 Task: Search one way flight ticket for 4 adults, 2 children, 2 infants in seat and 1 infant on lap in economy from Columbia: Columbia Metropolitan Airport to New Bern: Coastal Carolina Regional Airport (was Craven County Regional) on 8-4-2023. Choice of flights is Frontier. Number of bags: 10 checked bags. Price is upto 90000. Outbound departure time preference is 15:45.
Action: Mouse moved to (339, 290)
Screenshot: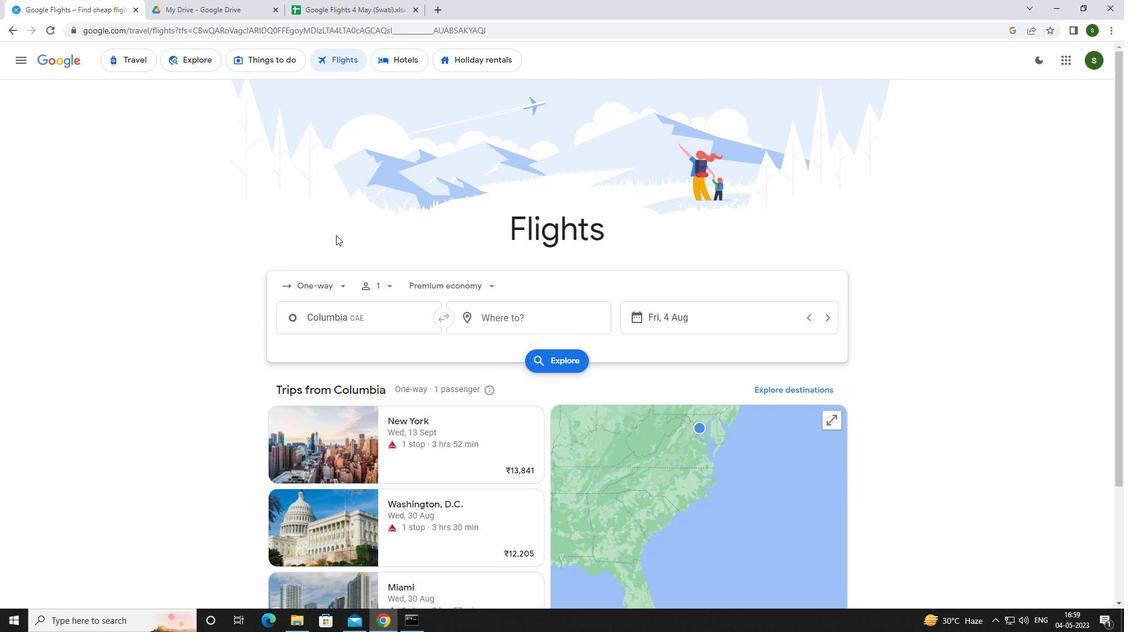 
Action: Mouse pressed left at (339, 290)
Screenshot: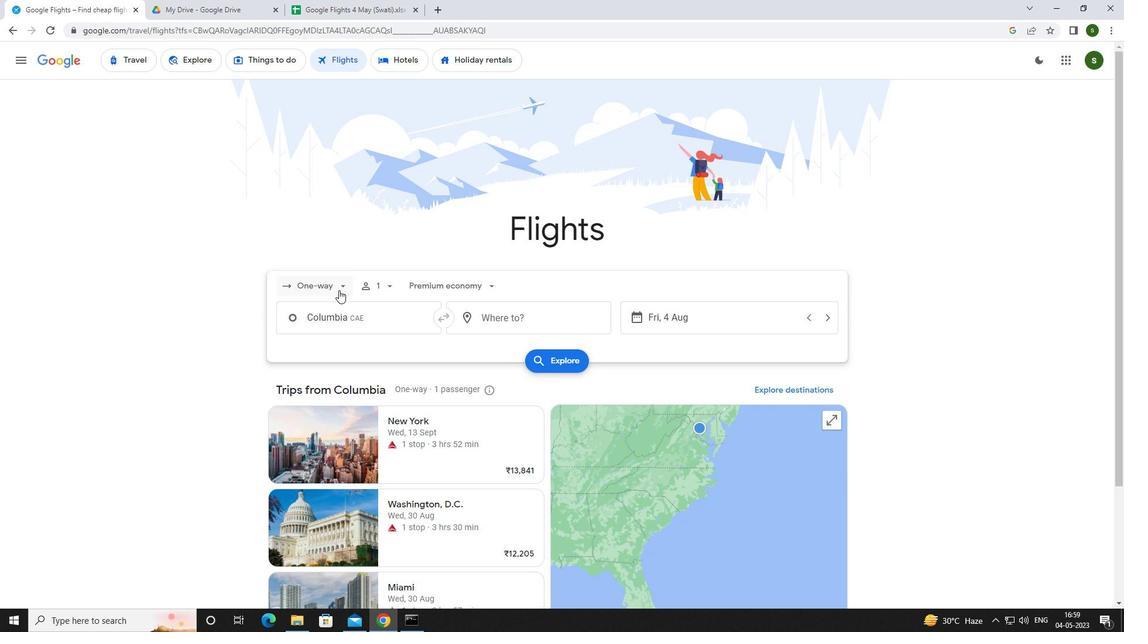 
Action: Mouse moved to (338, 338)
Screenshot: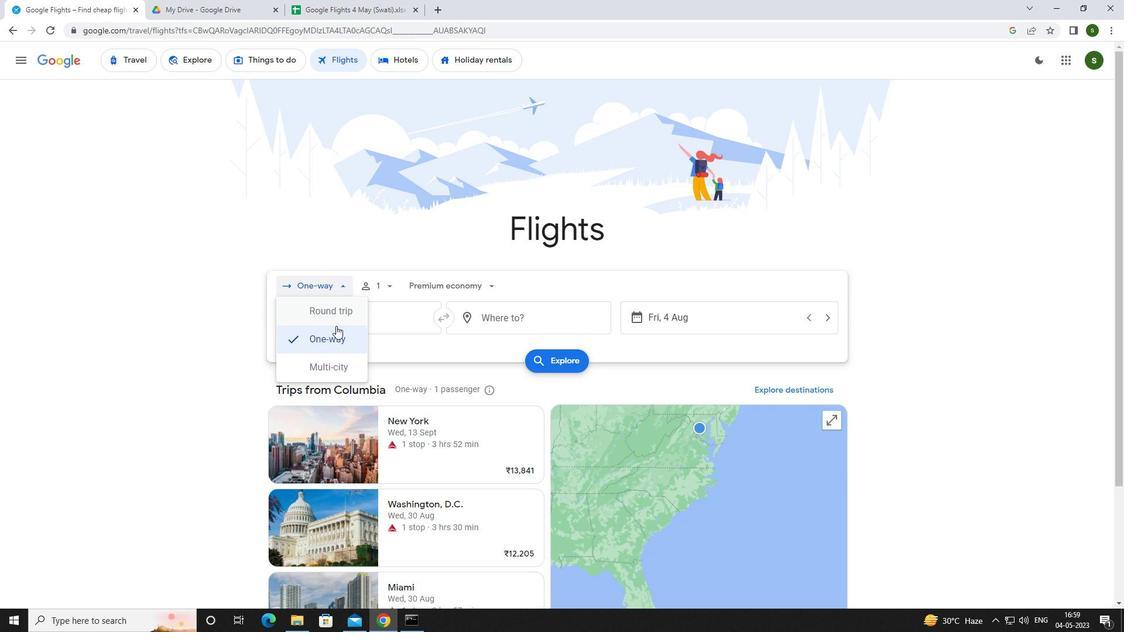 
Action: Mouse pressed left at (338, 338)
Screenshot: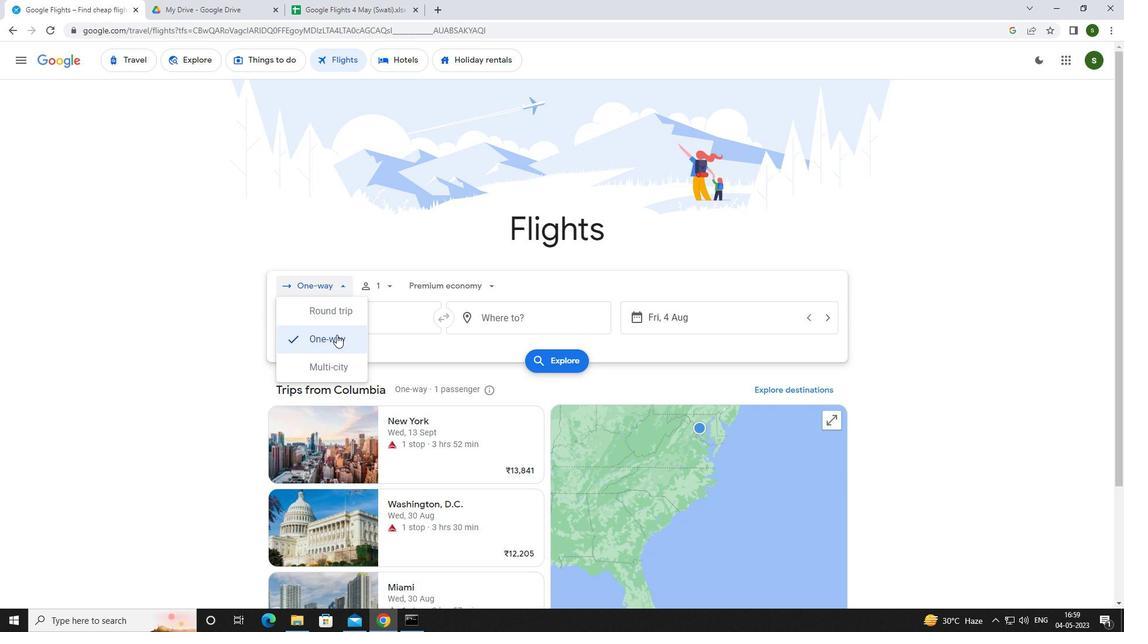 
Action: Mouse moved to (388, 289)
Screenshot: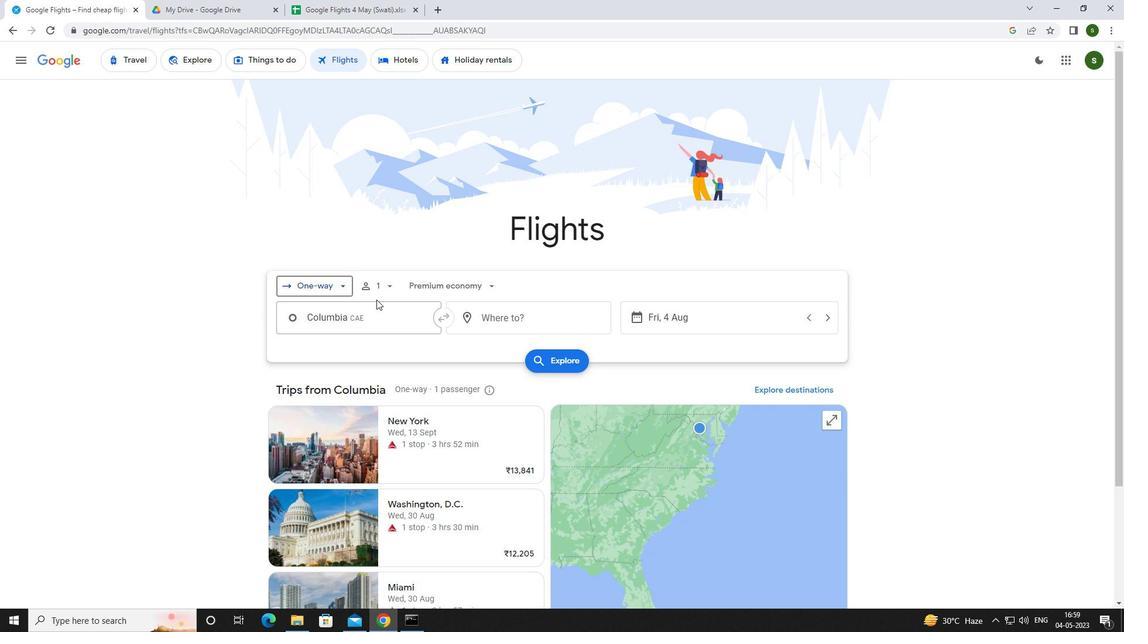 
Action: Mouse pressed left at (388, 289)
Screenshot: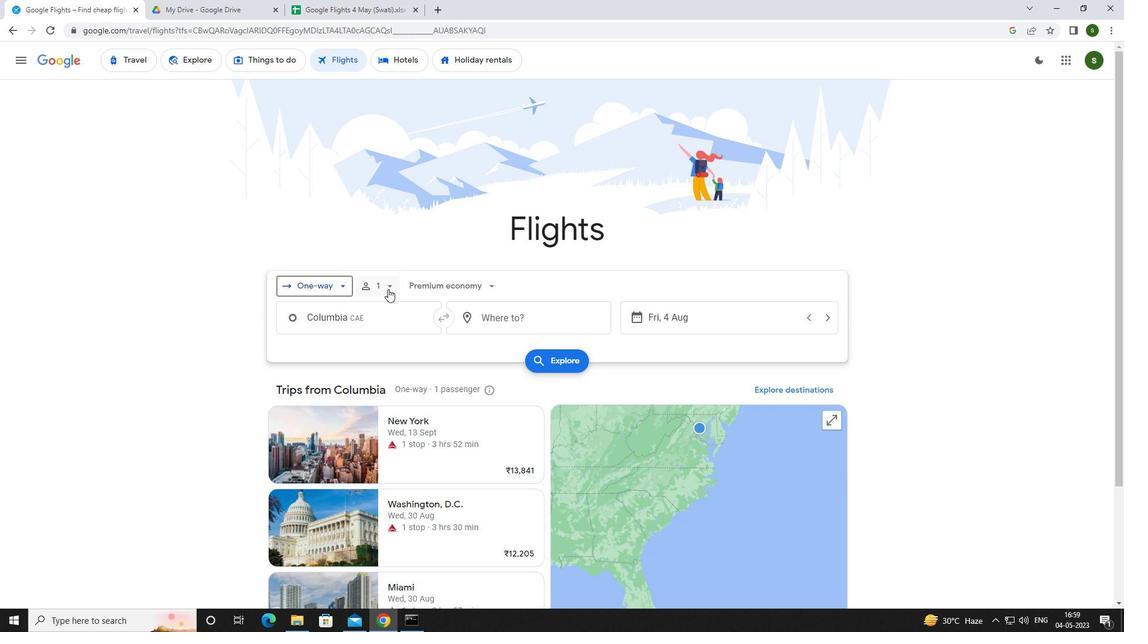 
Action: Mouse moved to (486, 318)
Screenshot: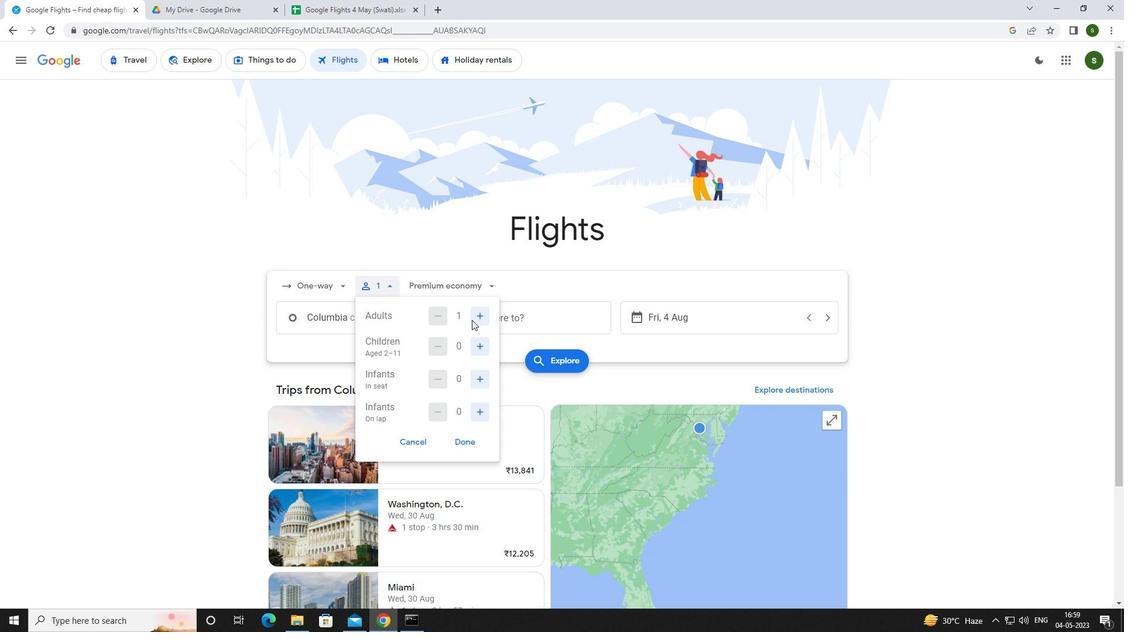 
Action: Mouse pressed left at (486, 318)
Screenshot: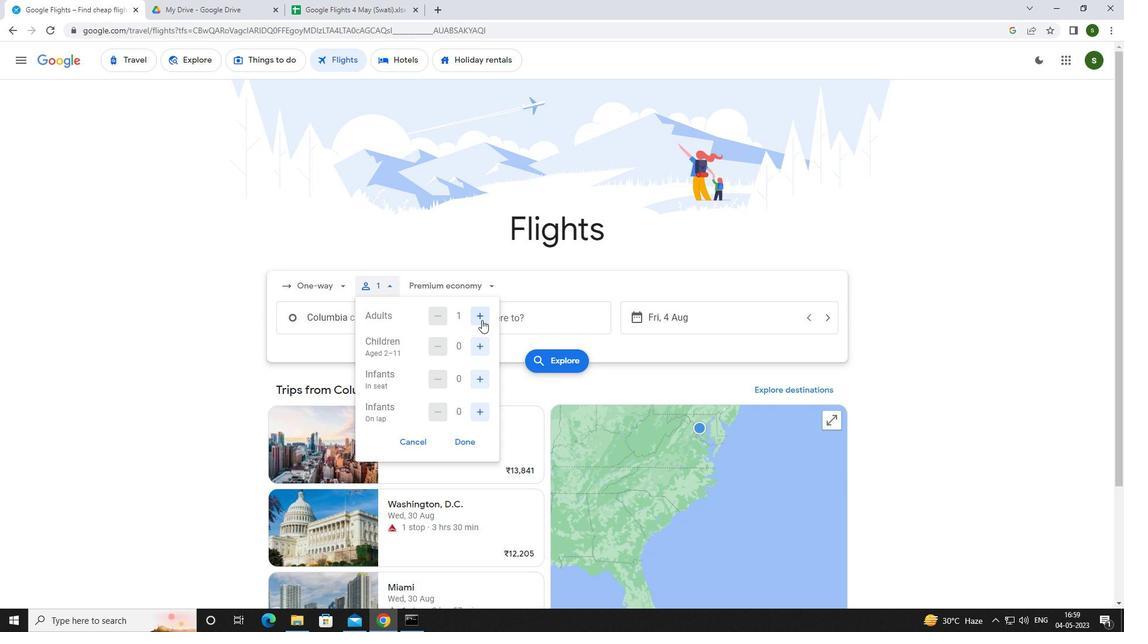 
Action: Mouse moved to (486, 317)
Screenshot: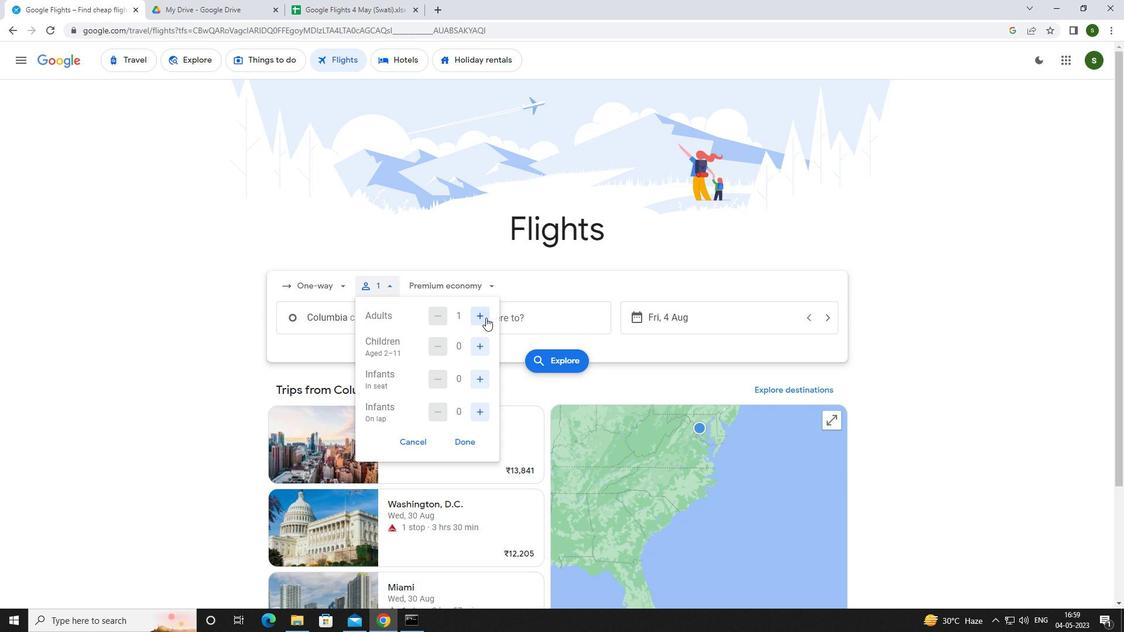 
Action: Mouse pressed left at (486, 317)
Screenshot: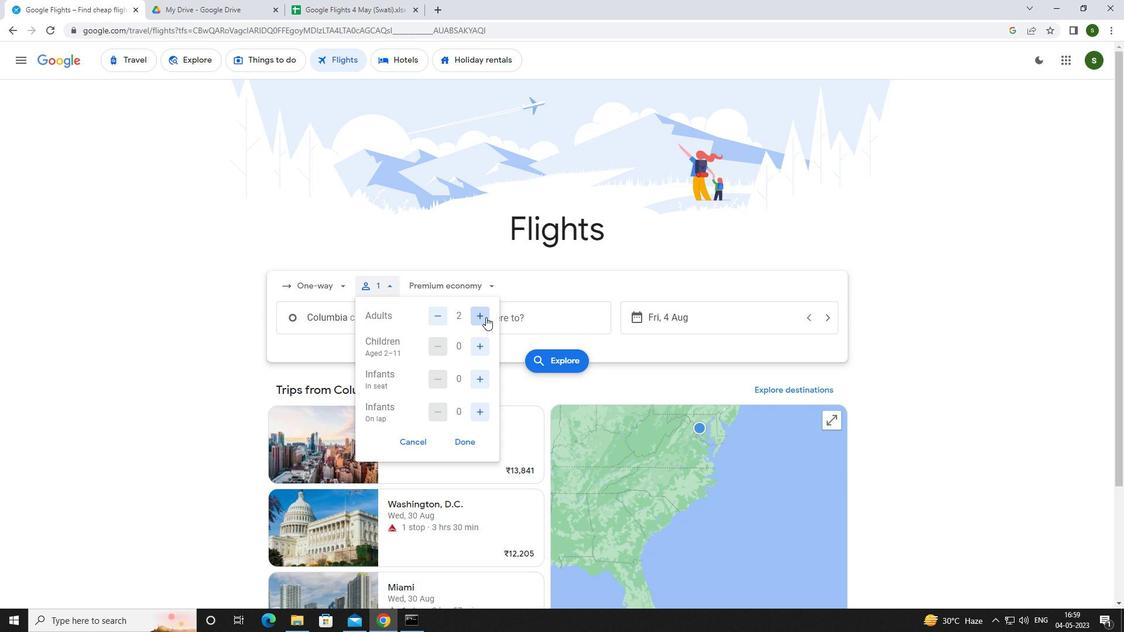 
Action: Mouse pressed left at (486, 317)
Screenshot: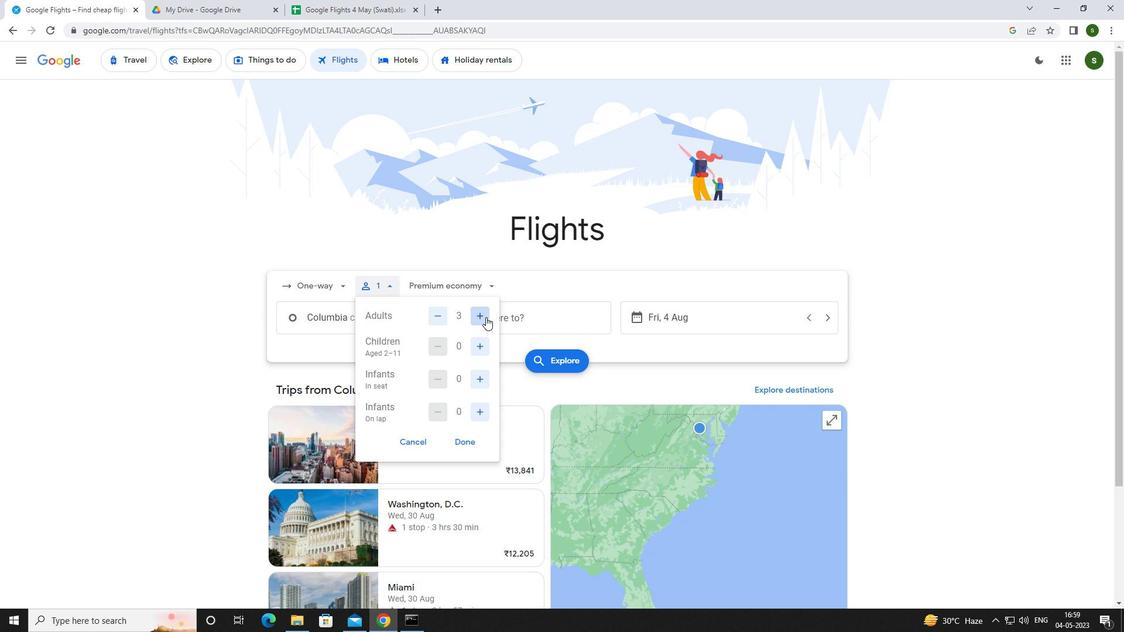 
Action: Mouse moved to (478, 345)
Screenshot: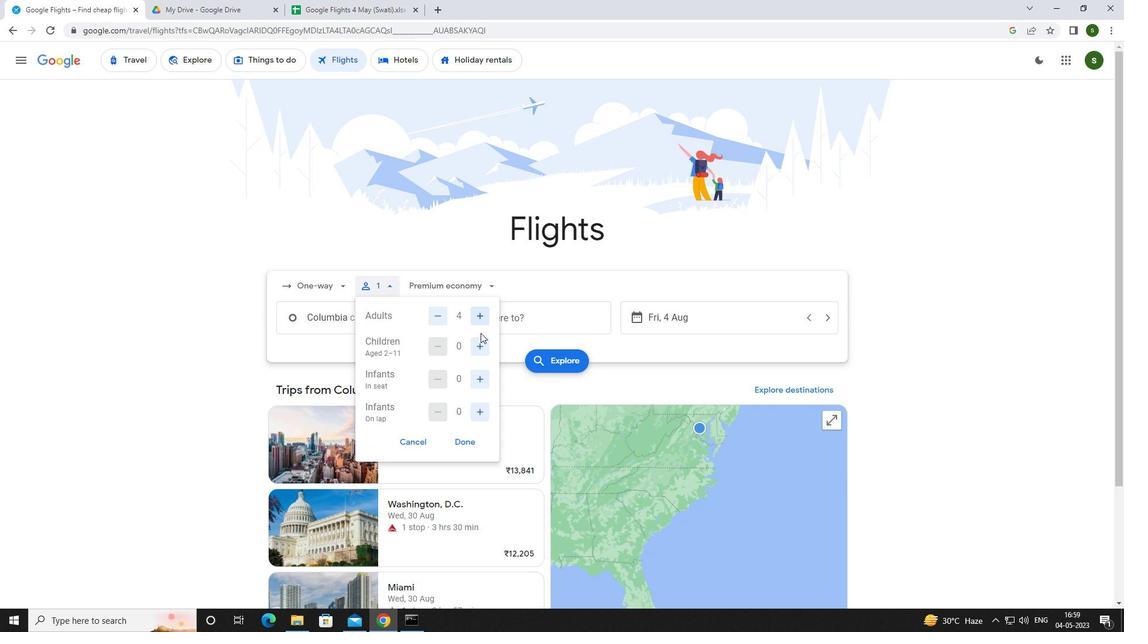 
Action: Mouse pressed left at (478, 345)
Screenshot: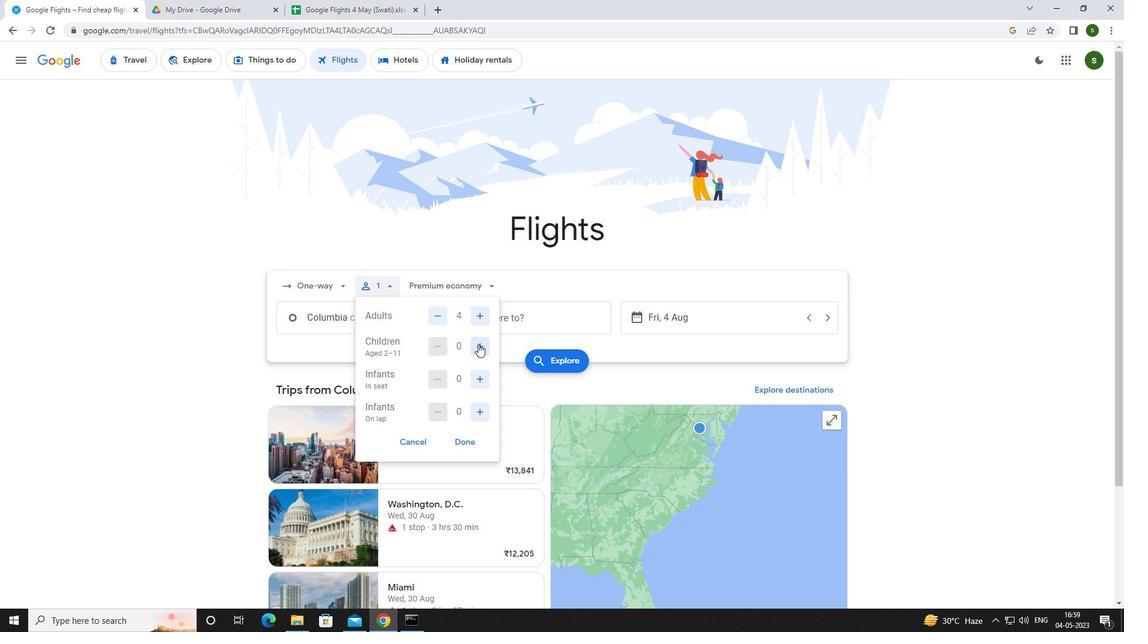 
Action: Mouse pressed left at (478, 345)
Screenshot: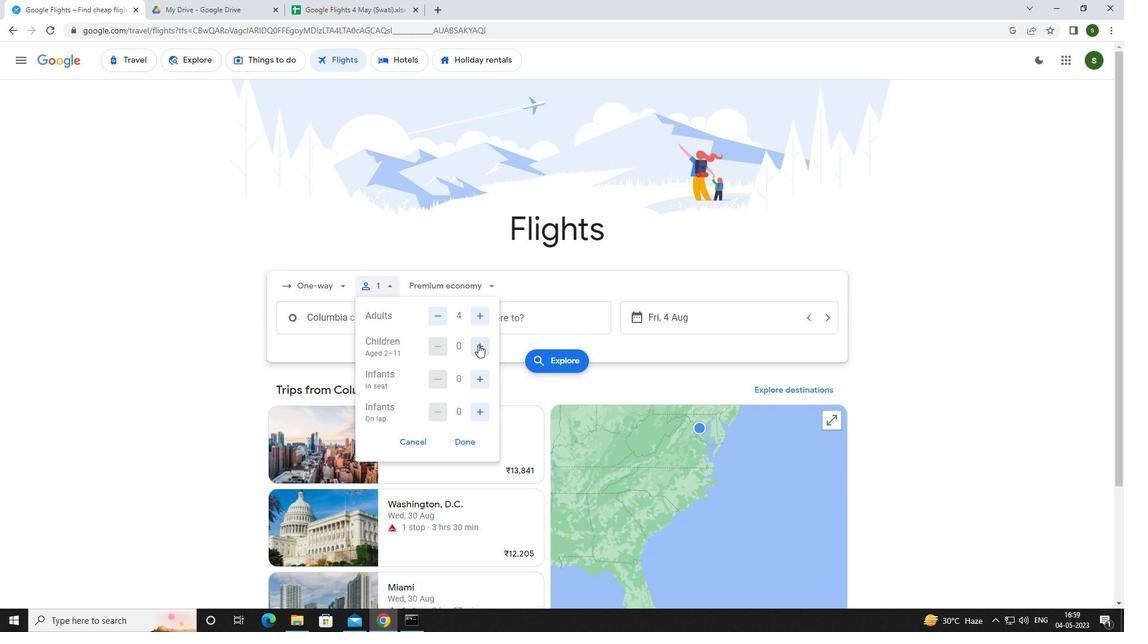 
Action: Mouse moved to (477, 377)
Screenshot: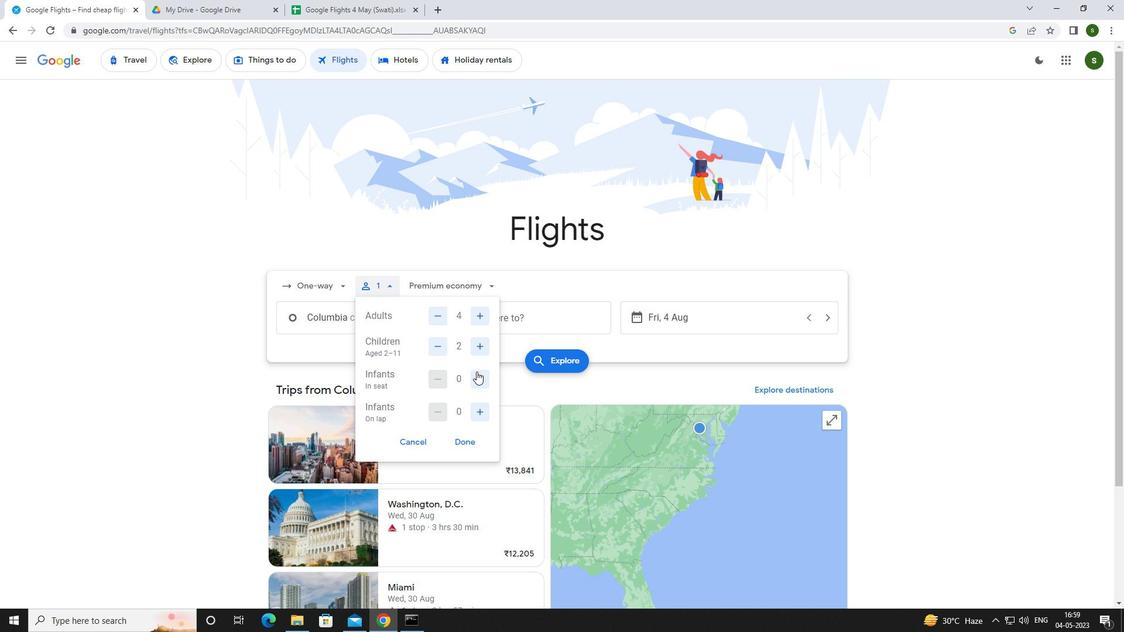 
Action: Mouse pressed left at (477, 377)
Screenshot: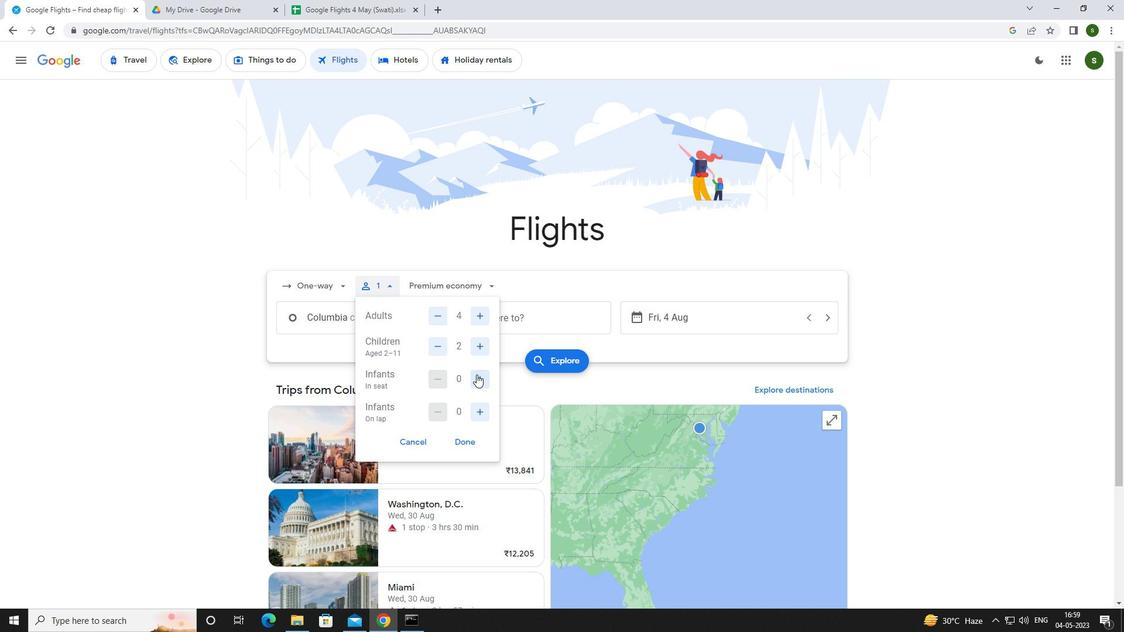 
Action: Mouse pressed left at (477, 377)
Screenshot: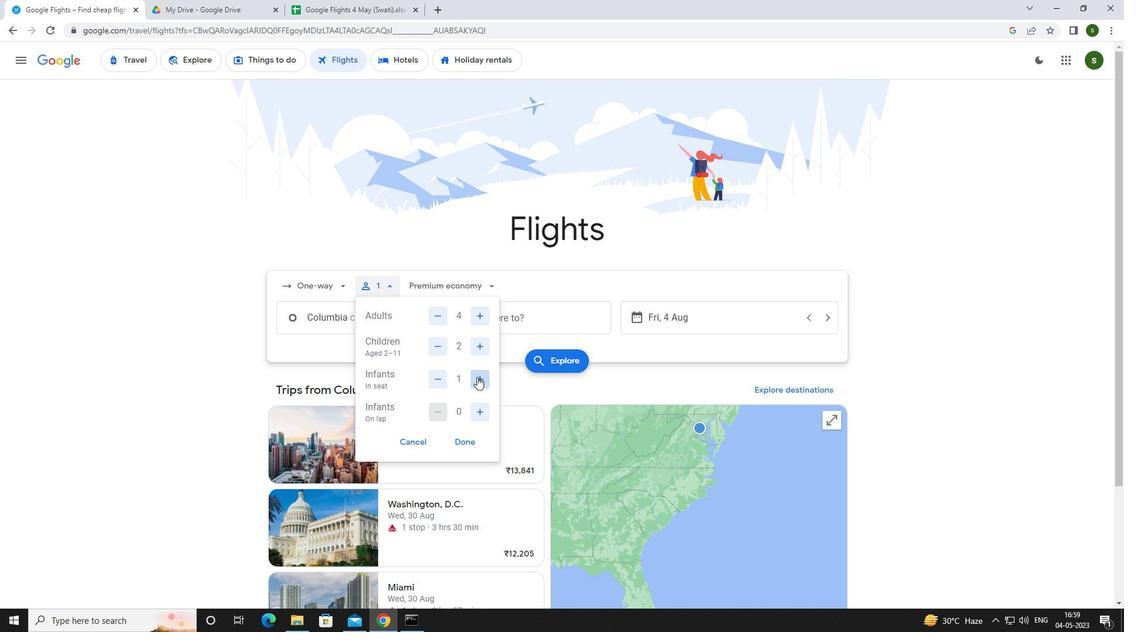 
Action: Mouse moved to (480, 410)
Screenshot: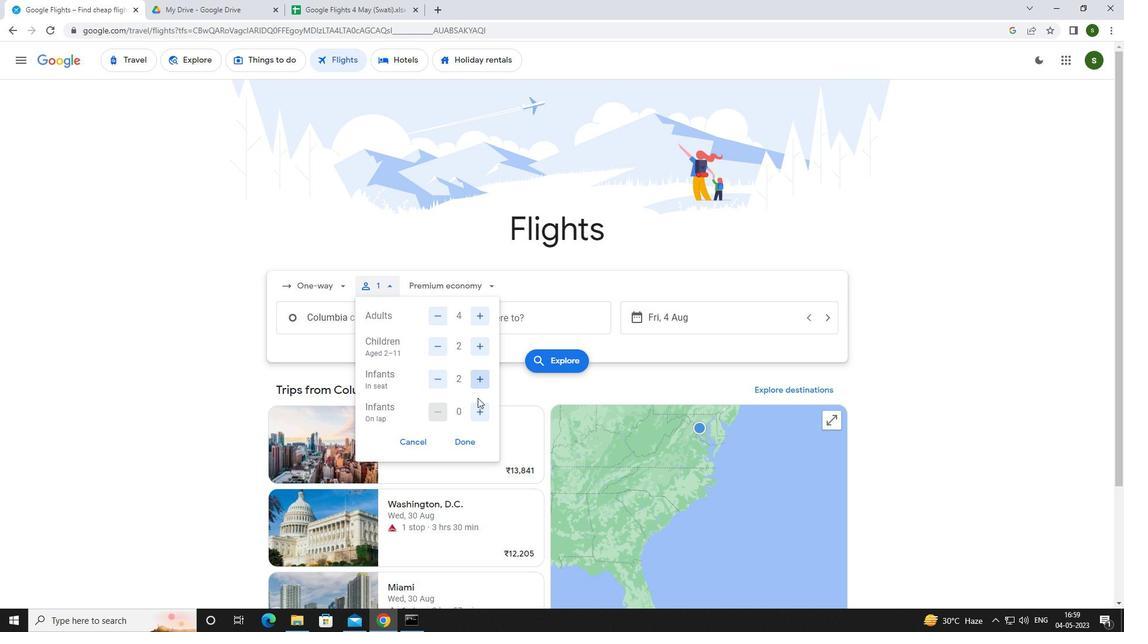 
Action: Mouse pressed left at (480, 410)
Screenshot: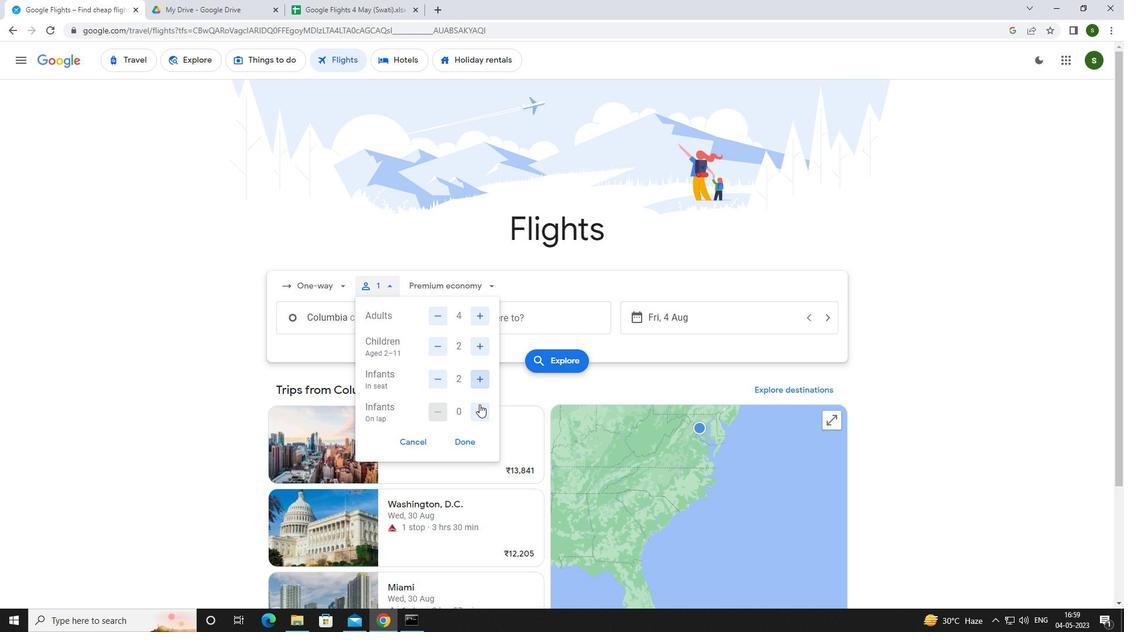 
Action: Mouse moved to (480, 287)
Screenshot: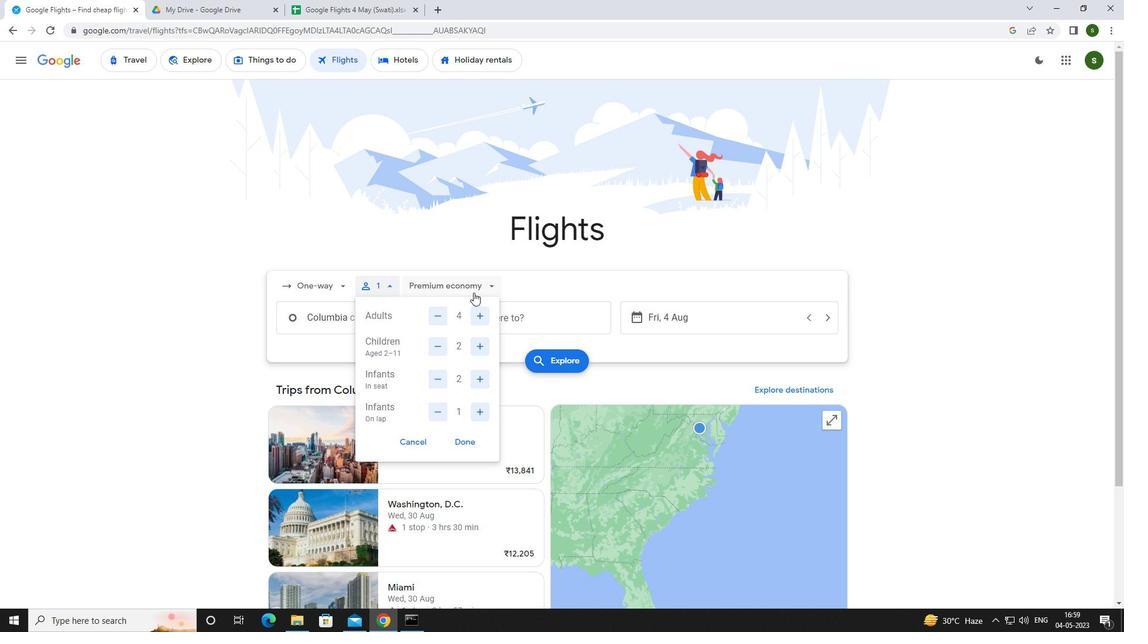
Action: Mouse pressed left at (480, 287)
Screenshot: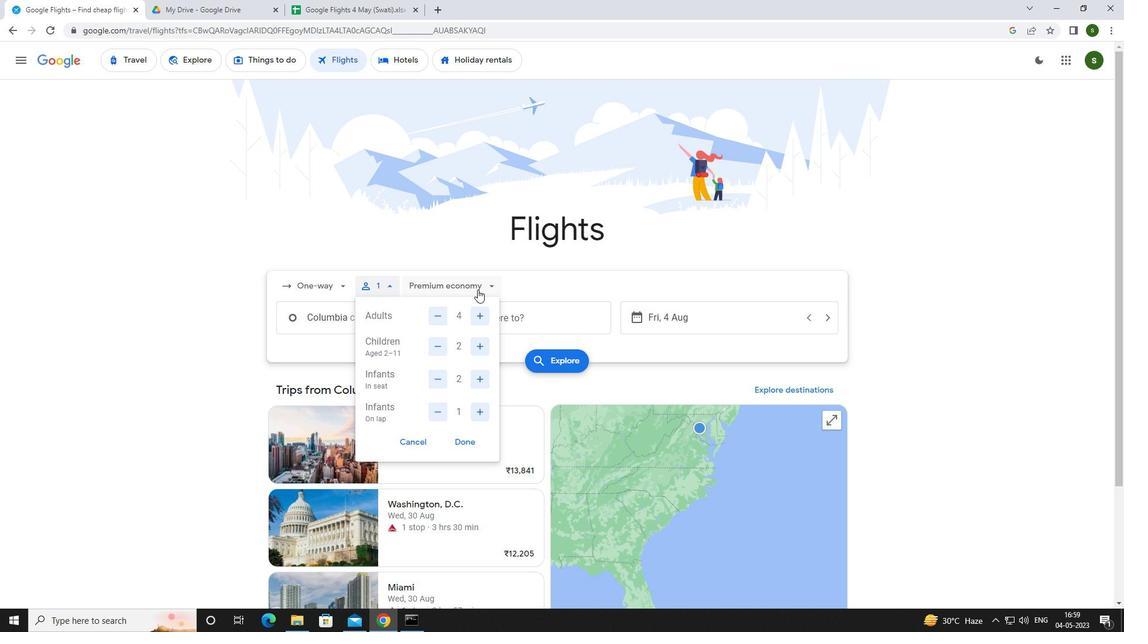 
Action: Mouse moved to (483, 305)
Screenshot: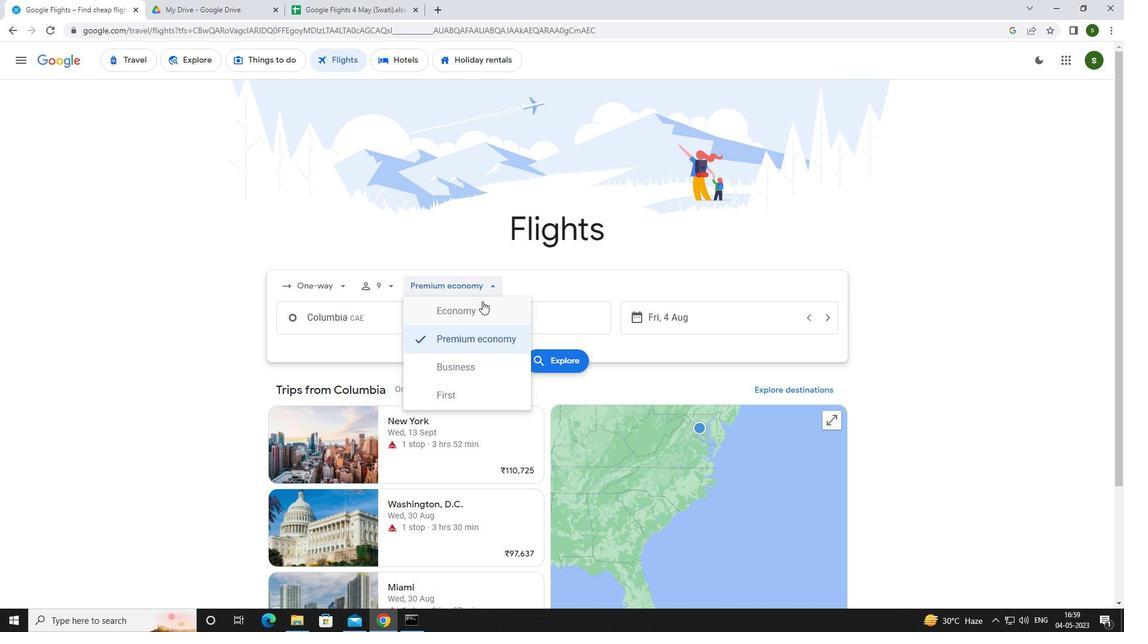 
Action: Mouse pressed left at (483, 305)
Screenshot: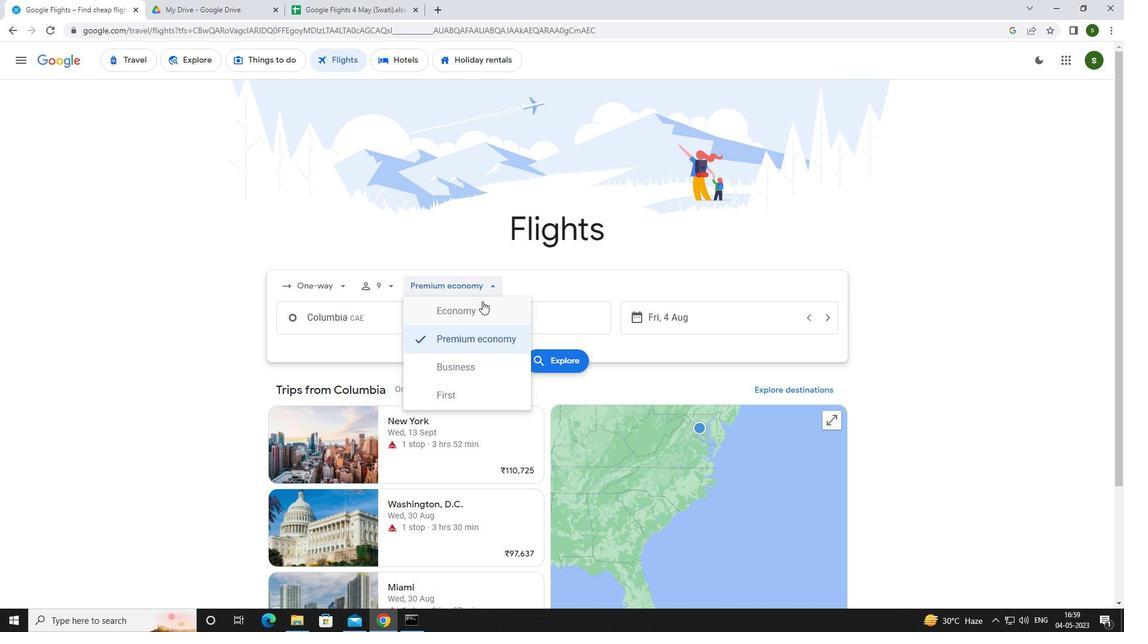 
Action: Mouse moved to (399, 322)
Screenshot: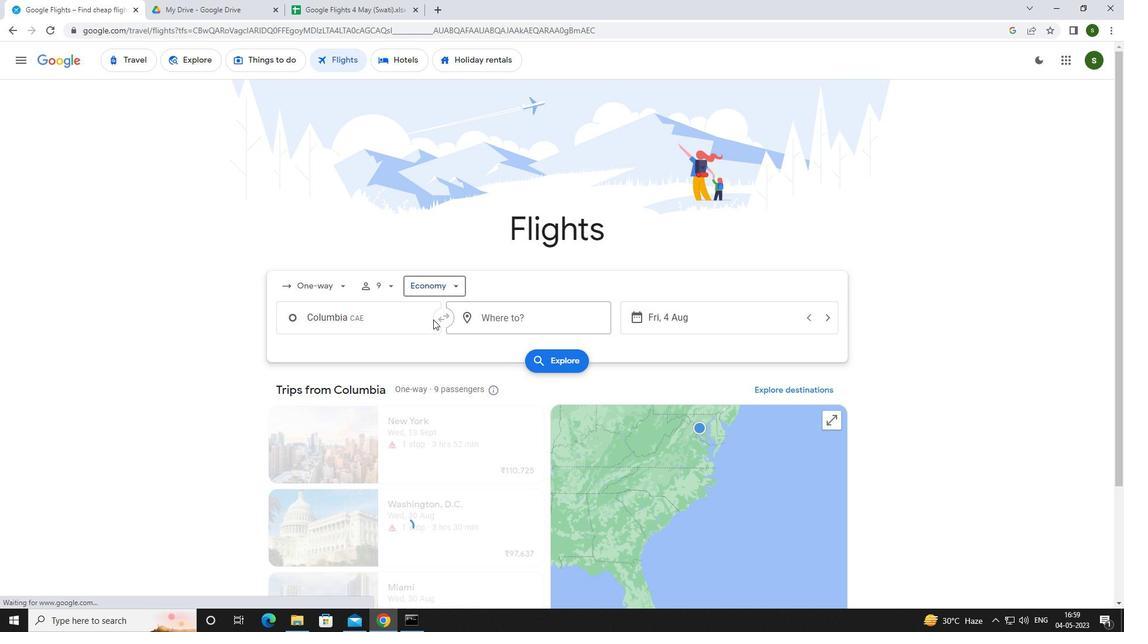 
Action: Mouse pressed left at (399, 322)
Screenshot: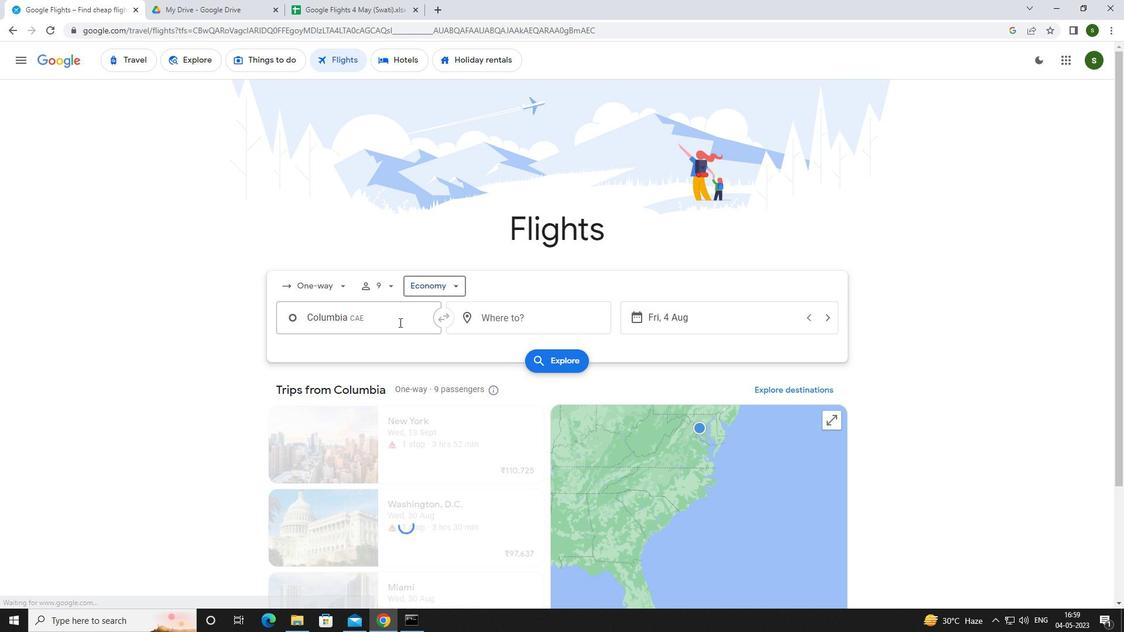 
Action: Mouse moved to (399, 321)
Screenshot: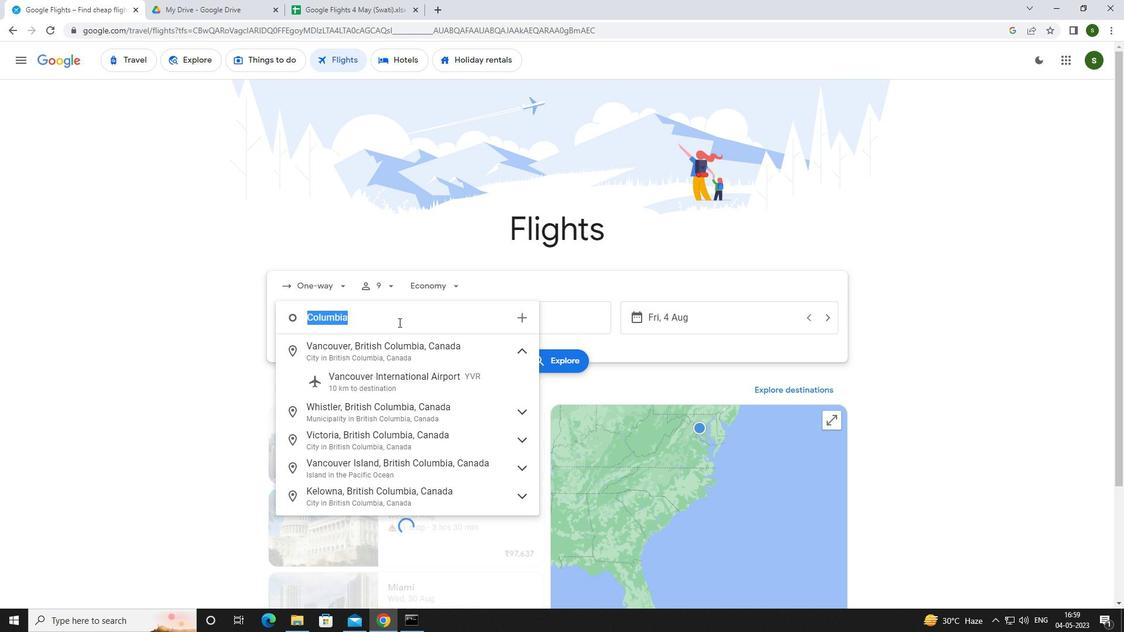 
Action: Key pressed <Key.caps_lock>c<Key.caps_lock>olumbia<Key.space><Key.caps_lock>m<Key.caps_lock>etr
Screenshot: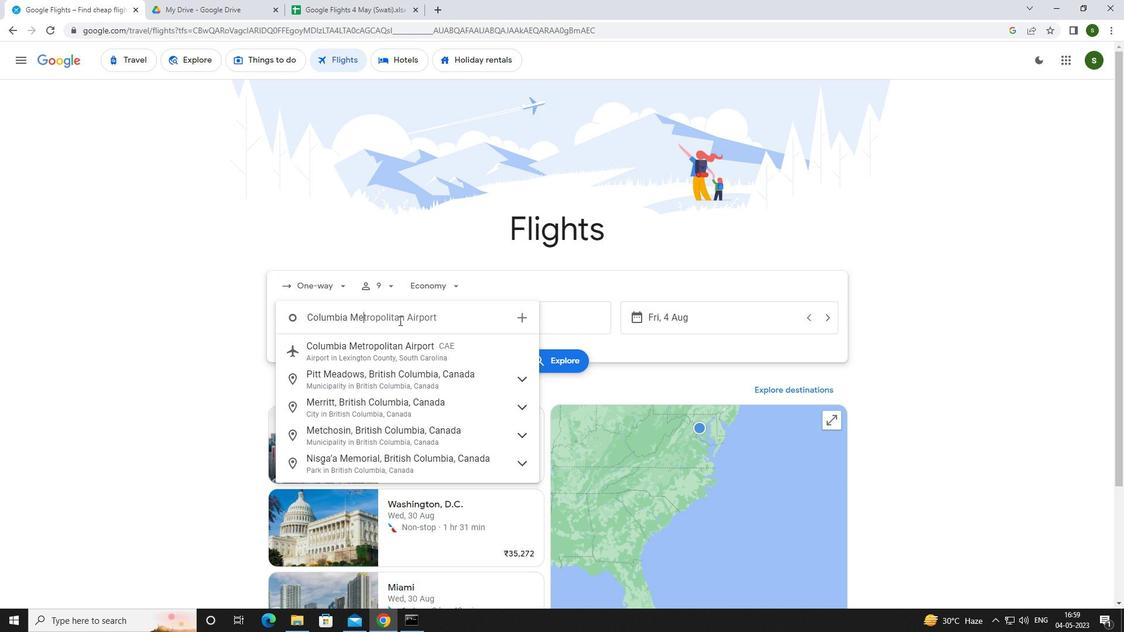 
Action: Mouse moved to (407, 356)
Screenshot: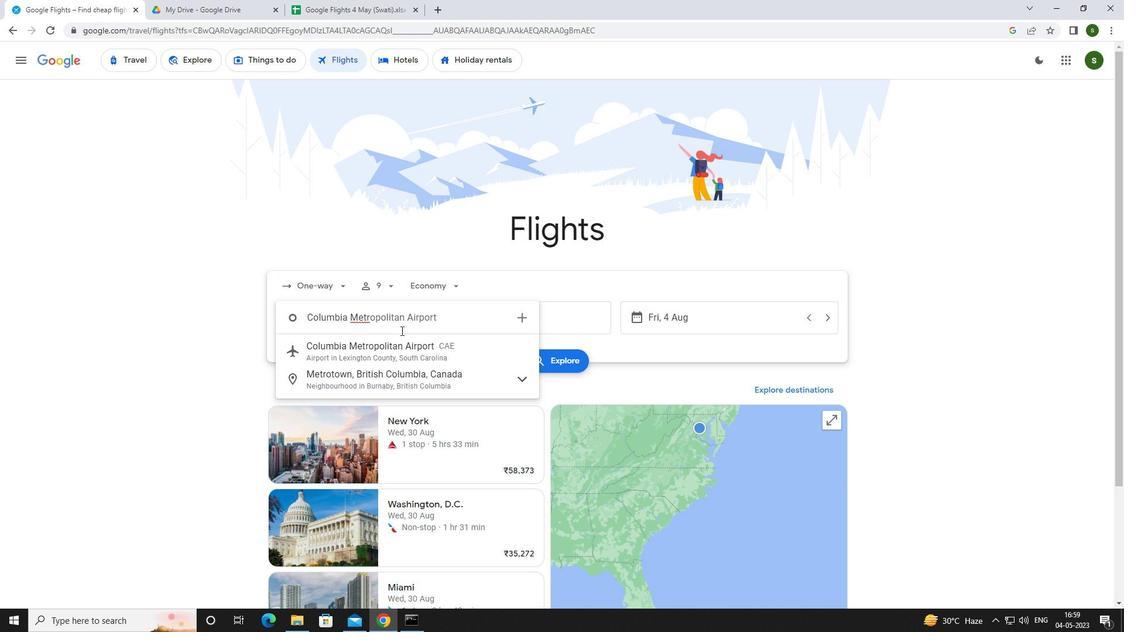 
Action: Mouse pressed left at (407, 356)
Screenshot: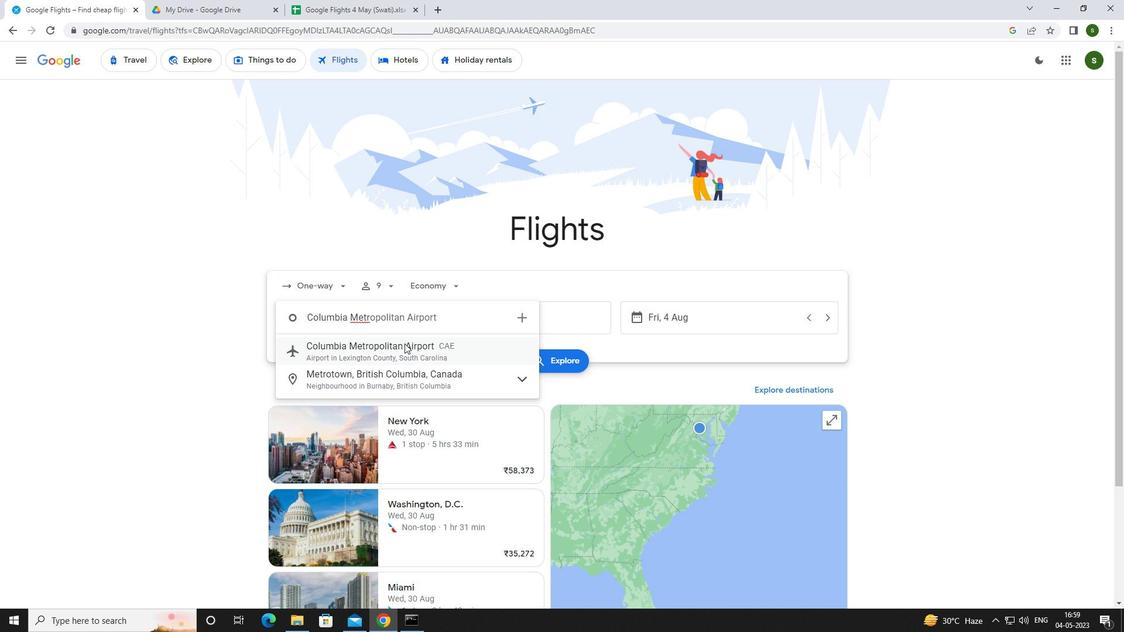 
Action: Mouse moved to (501, 319)
Screenshot: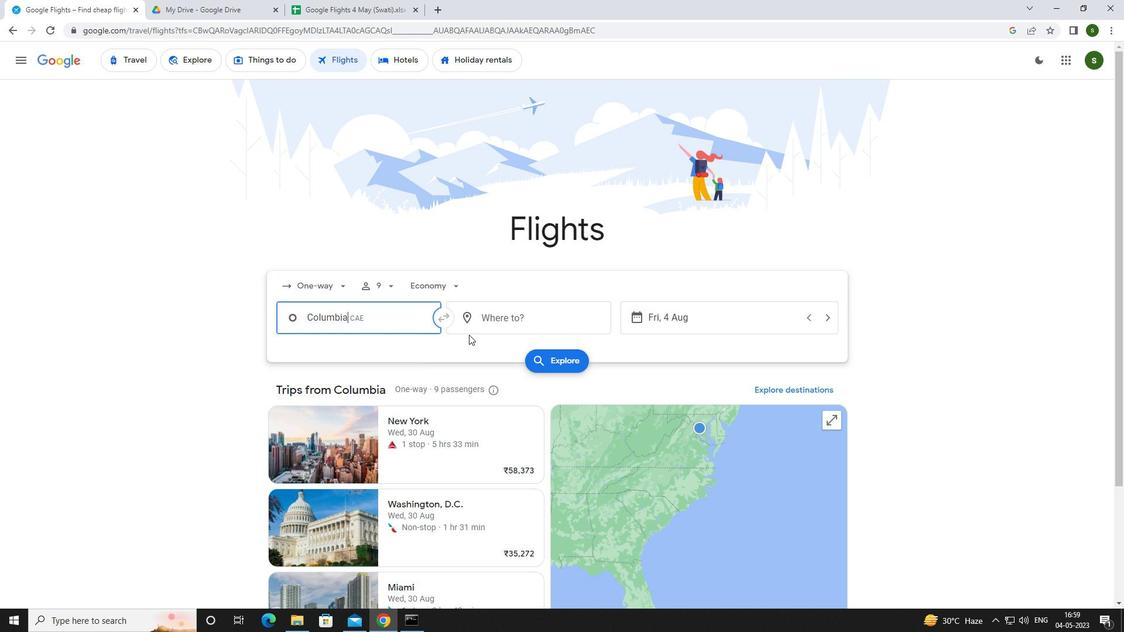 
Action: Mouse pressed left at (501, 319)
Screenshot: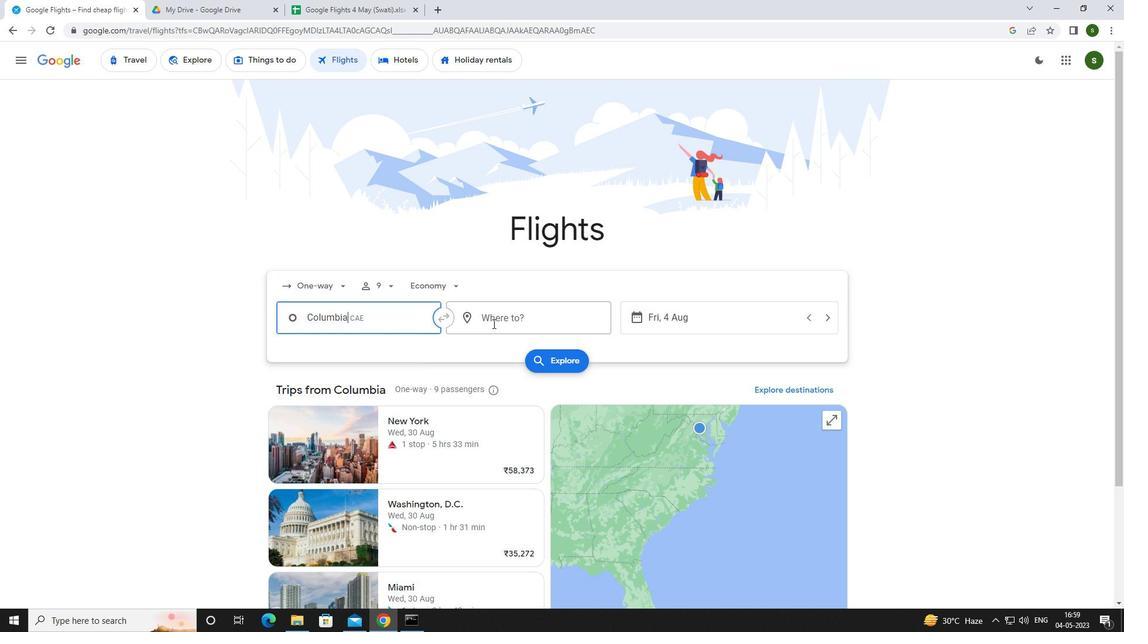 
Action: Mouse moved to (502, 319)
Screenshot: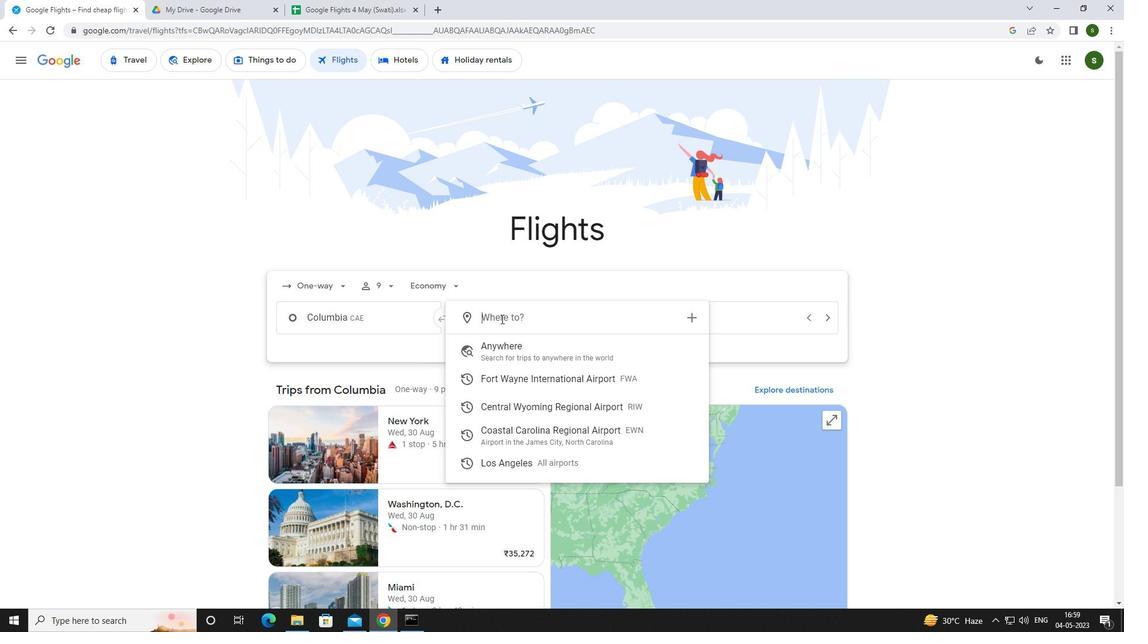 
Action: Key pressed <Key.caps_lock>c<Key.caps_lock>oastal
Screenshot: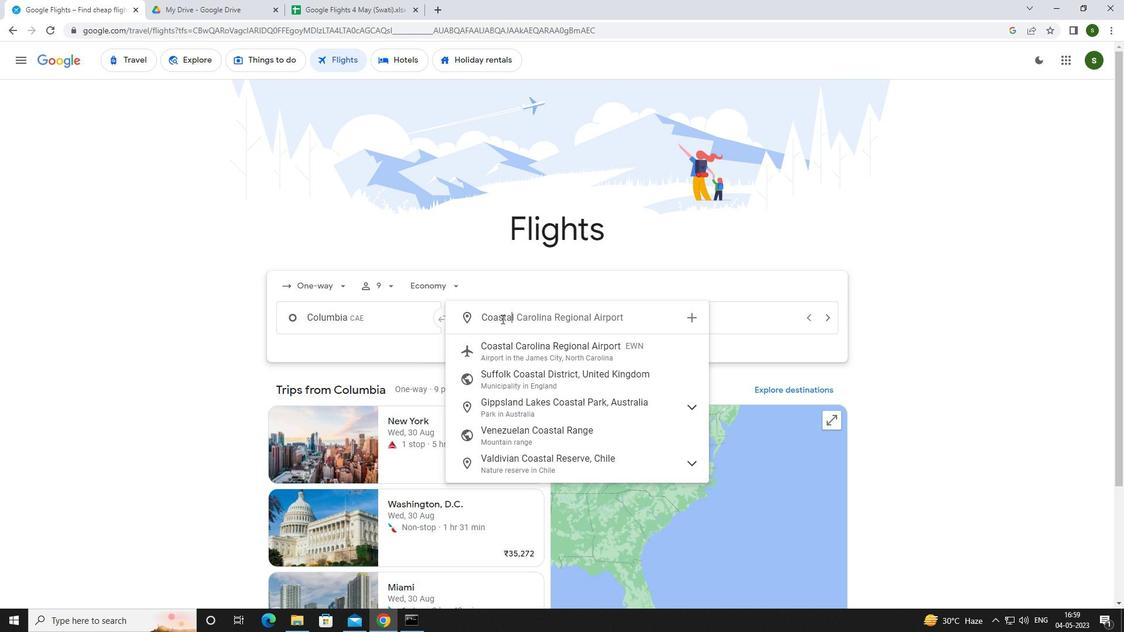 
Action: Mouse moved to (522, 345)
Screenshot: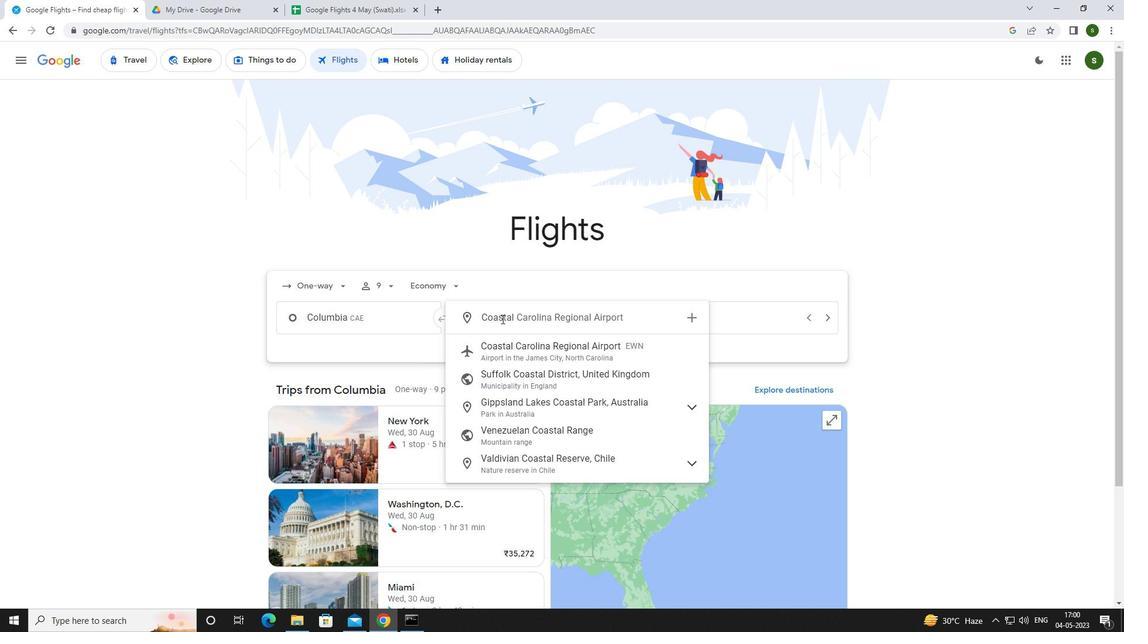 
Action: Mouse pressed left at (522, 345)
Screenshot: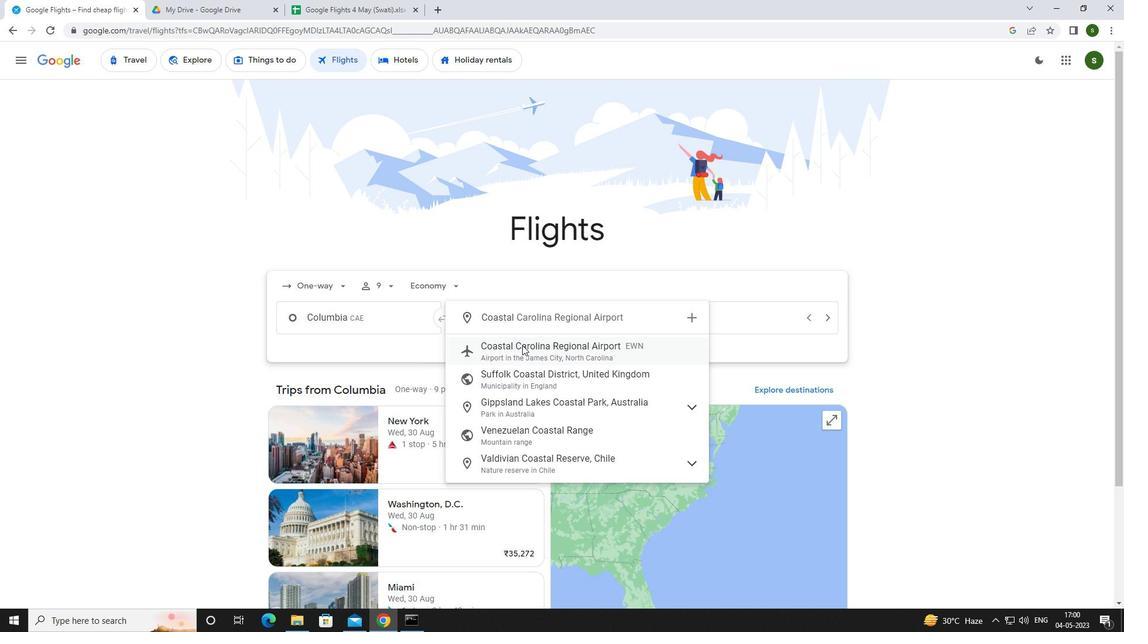 
Action: Mouse moved to (698, 325)
Screenshot: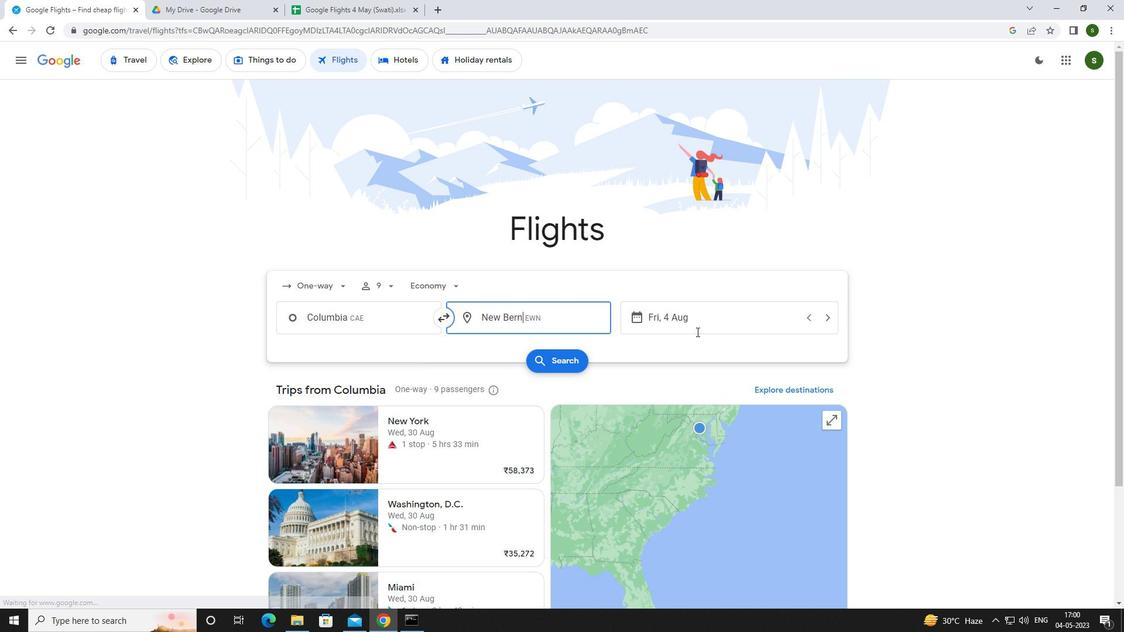 
Action: Mouse pressed left at (698, 325)
Screenshot: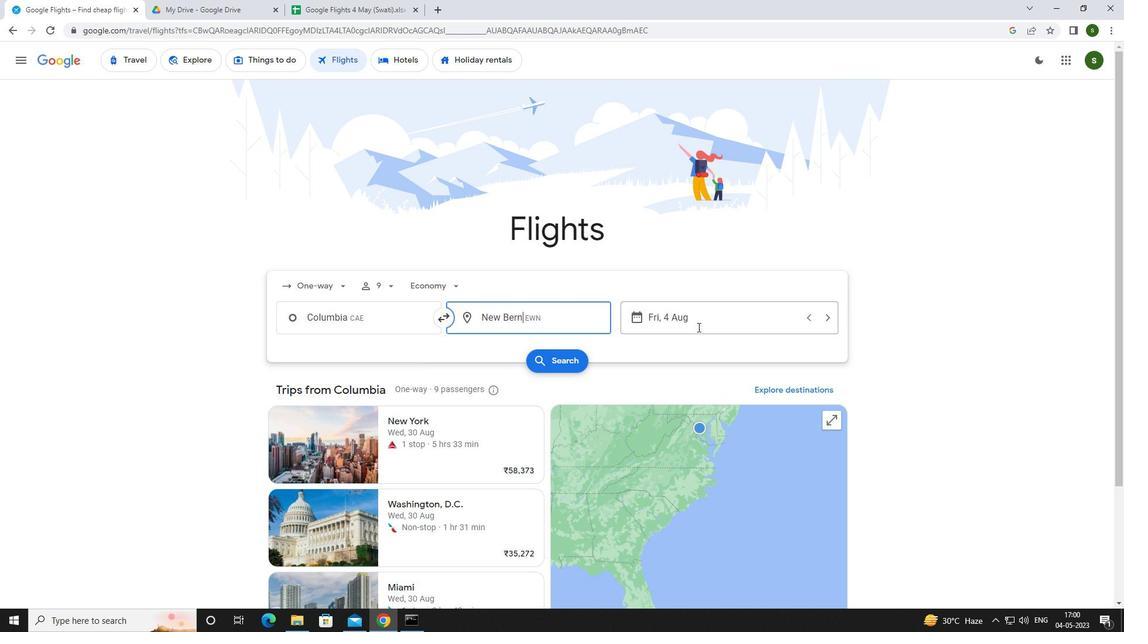 
Action: Mouse moved to (571, 393)
Screenshot: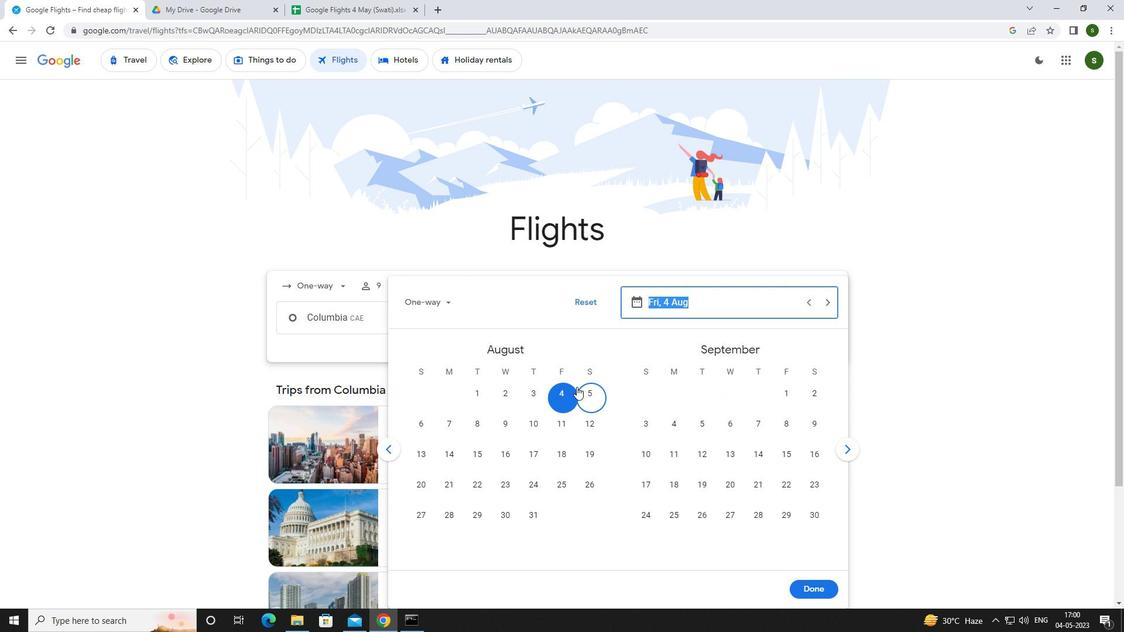 
Action: Mouse pressed left at (571, 393)
Screenshot: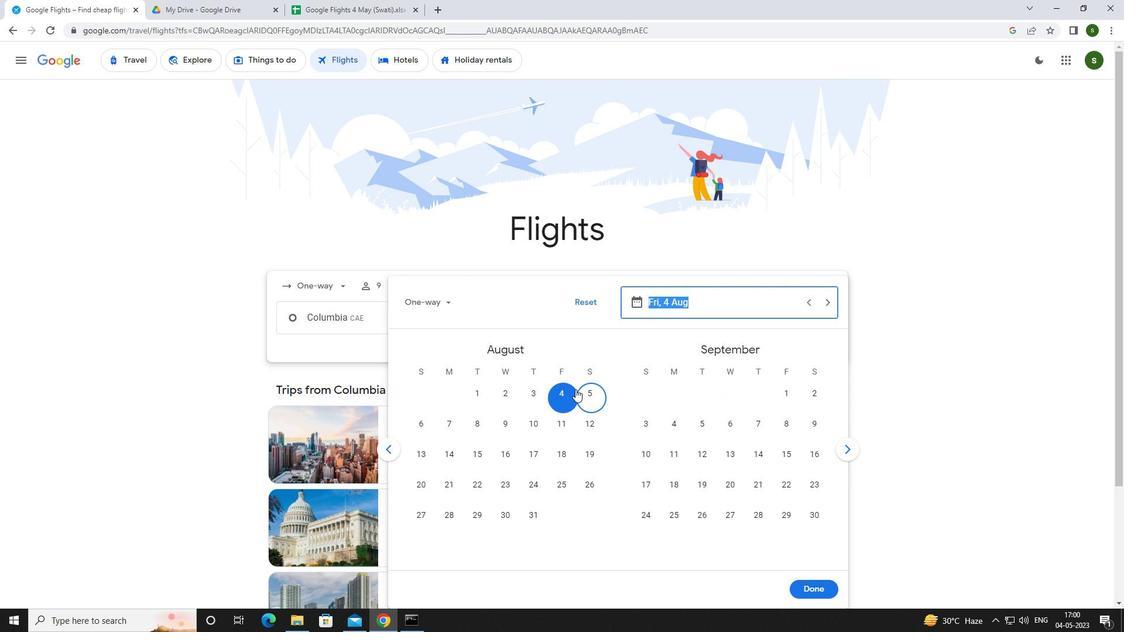 
Action: Mouse moved to (812, 585)
Screenshot: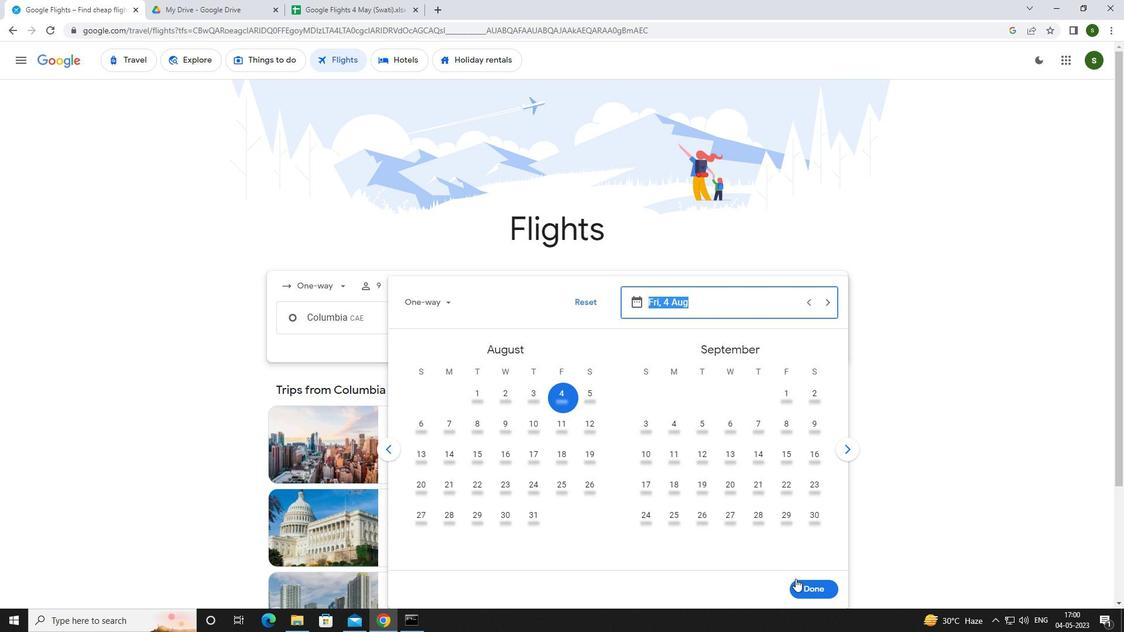 
Action: Mouse pressed left at (812, 585)
Screenshot: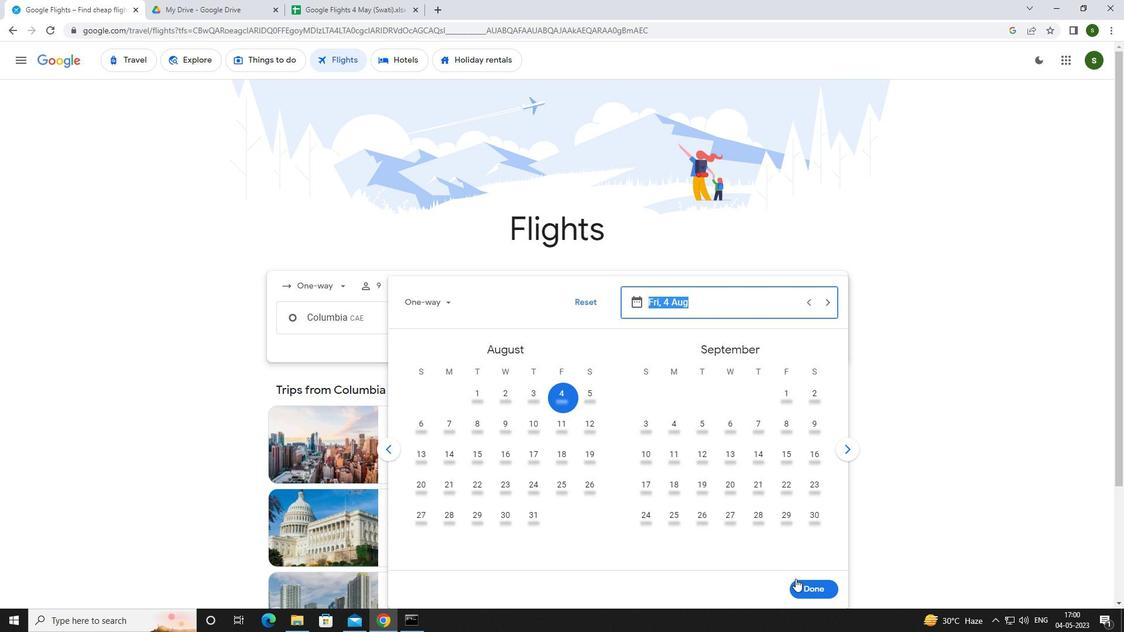 
Action: Mouse moved to (583, 367)
Screenshot: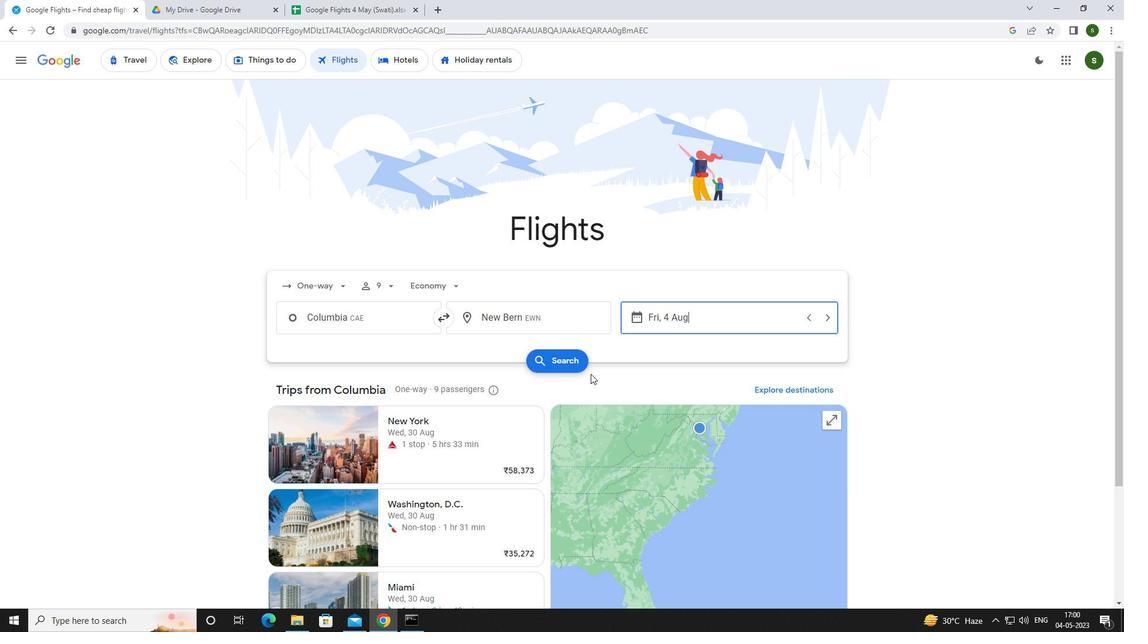
Action: Mouse pressed left at (583, 367)
Screenshot: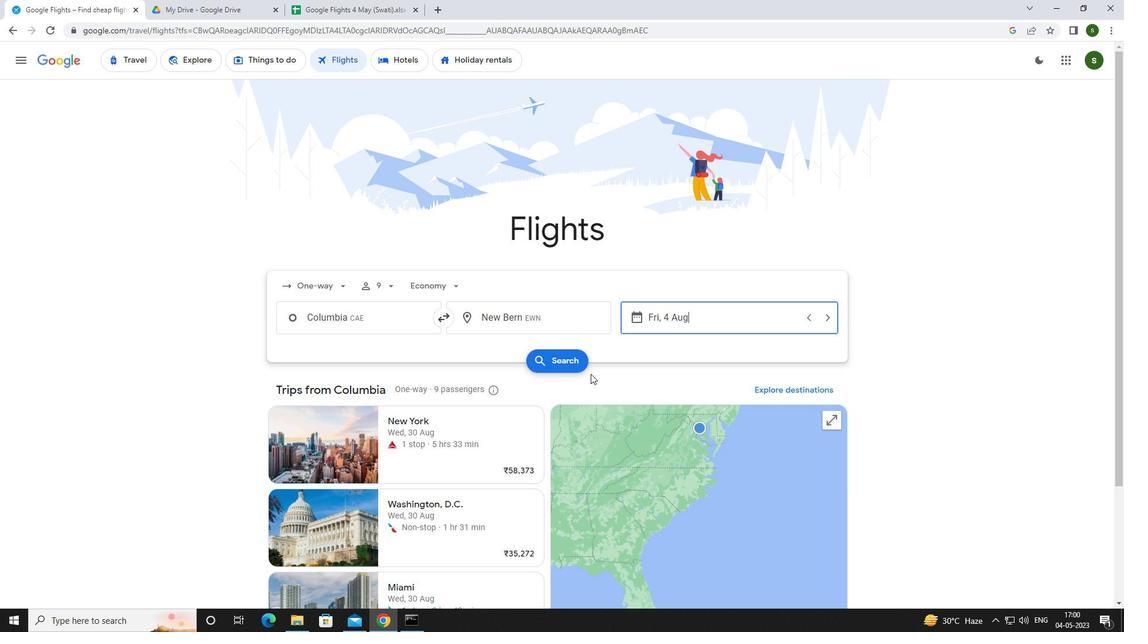
Action: Mouse moved to (279, 166)
Screenshot: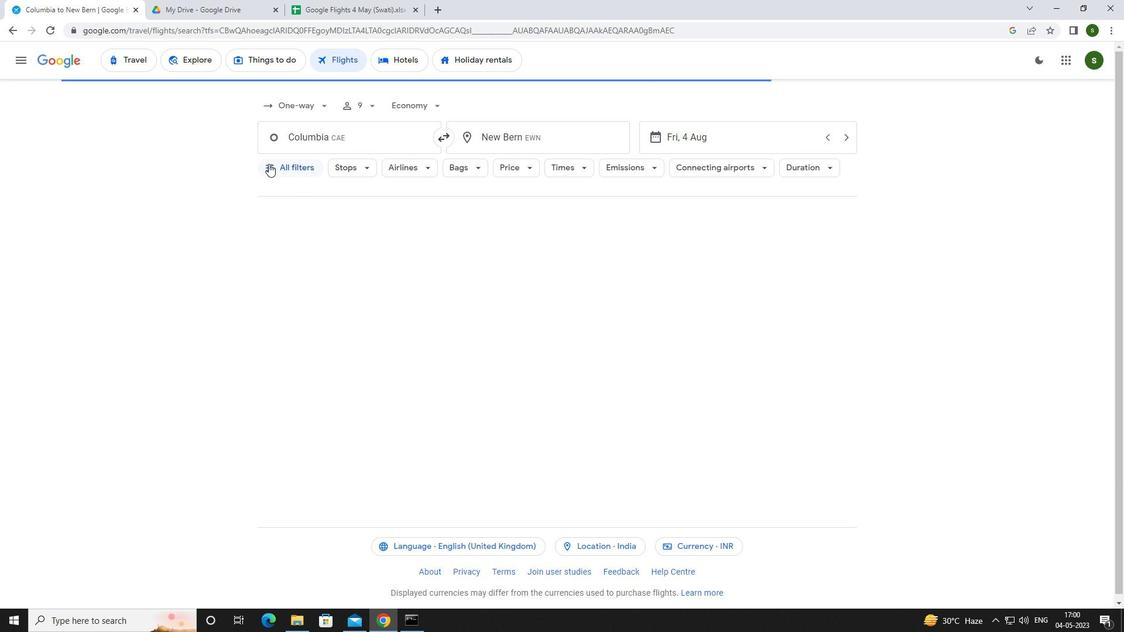 
Action: Mouse pressed left at (279, 166)
Screenshot: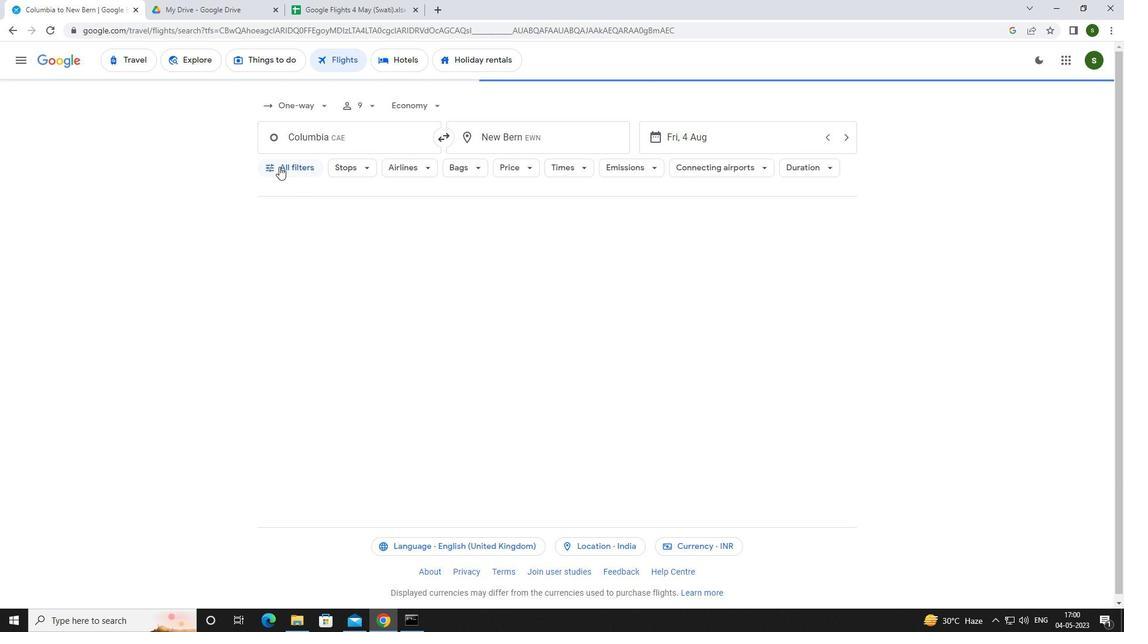 
Action: Mouse moved to (435, 416)
Screenshot: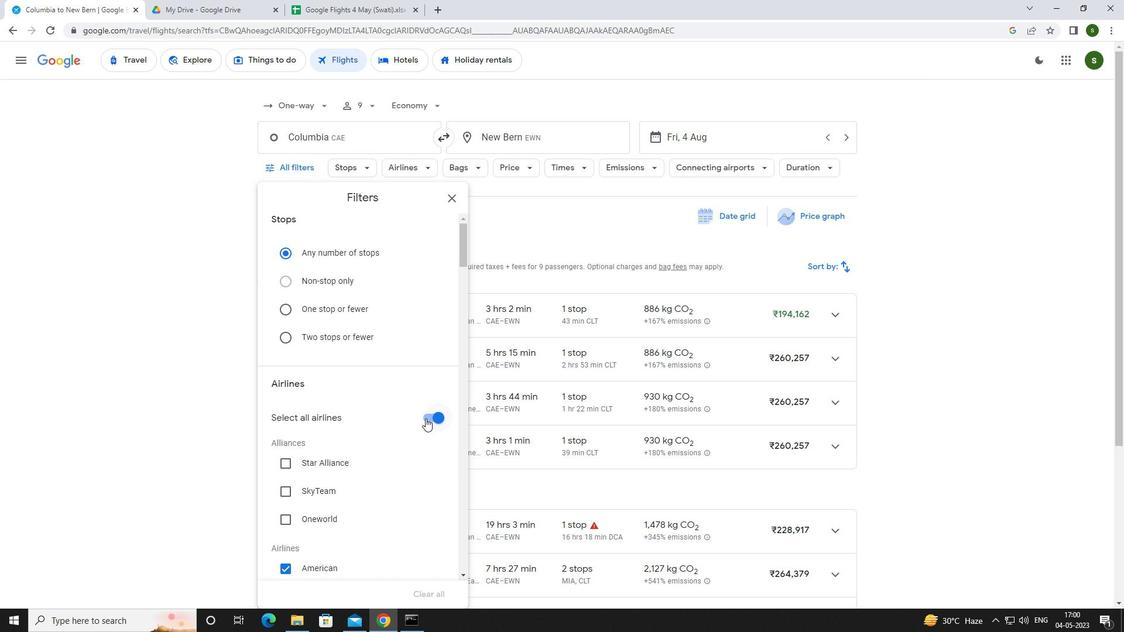 
Action: Mouse pressed left at (435, 416)
Screenshot: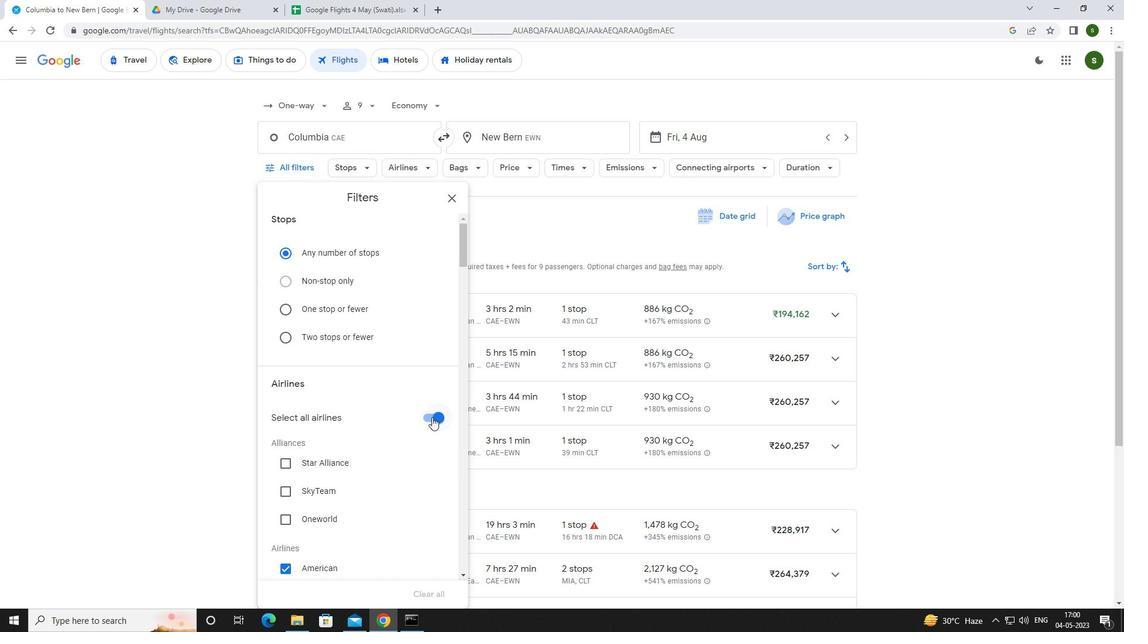 
Action: Mouse moved to (427, 407)
Screenshot: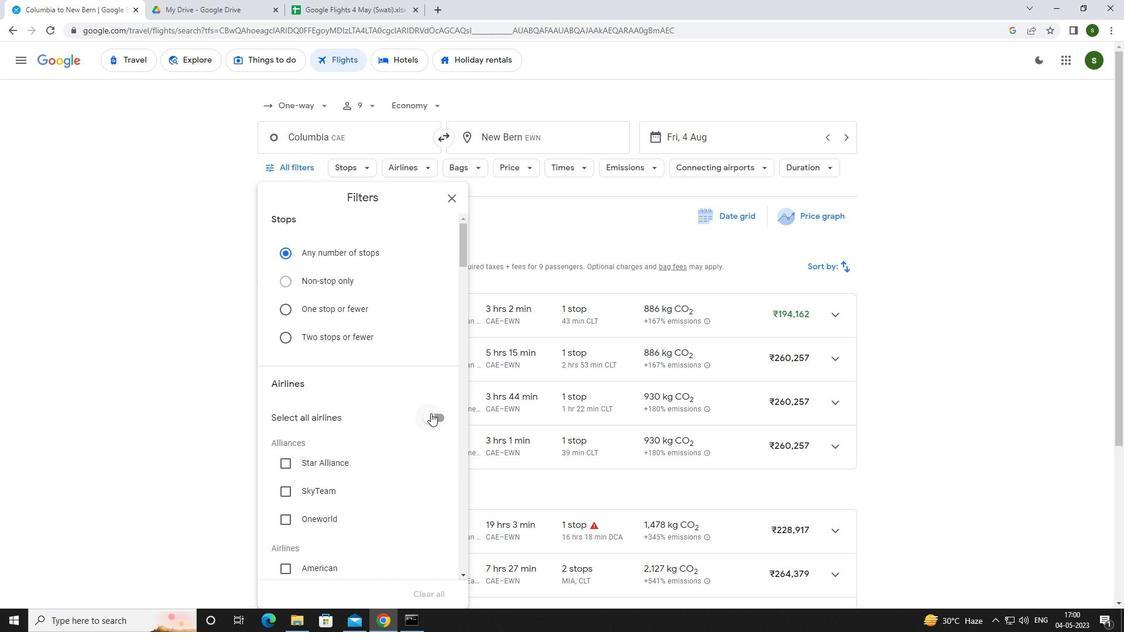 
Action: Mouse scrolled (427, 406) with delta (0, 0)
Screenshot: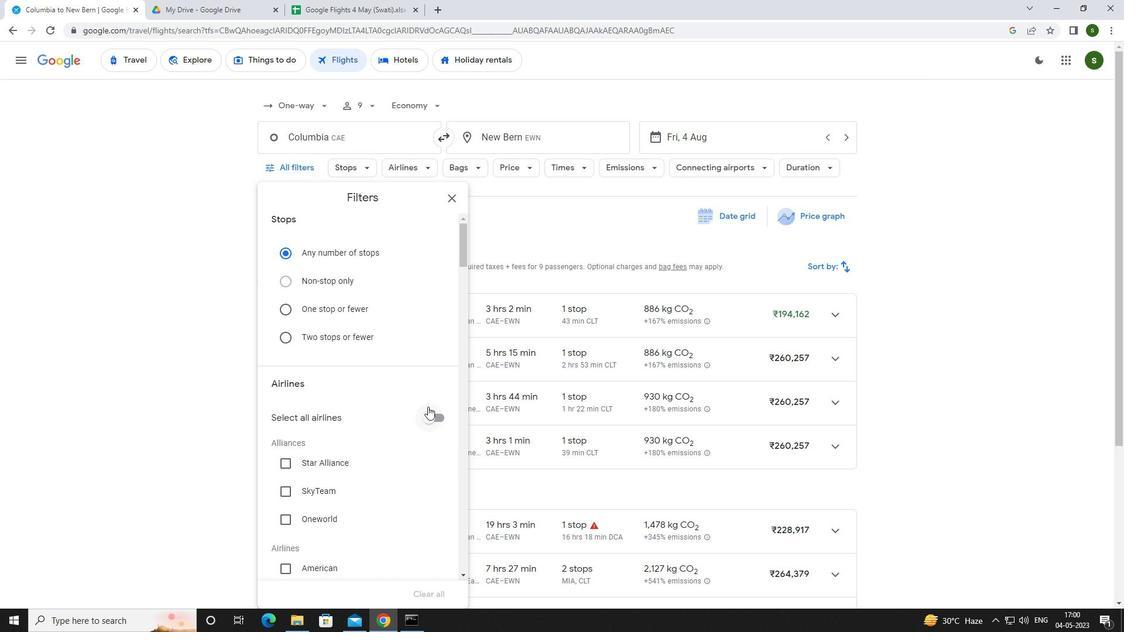 
Action: Mouse scrolled (427, 406) with delta (0, 0)
Screenshot: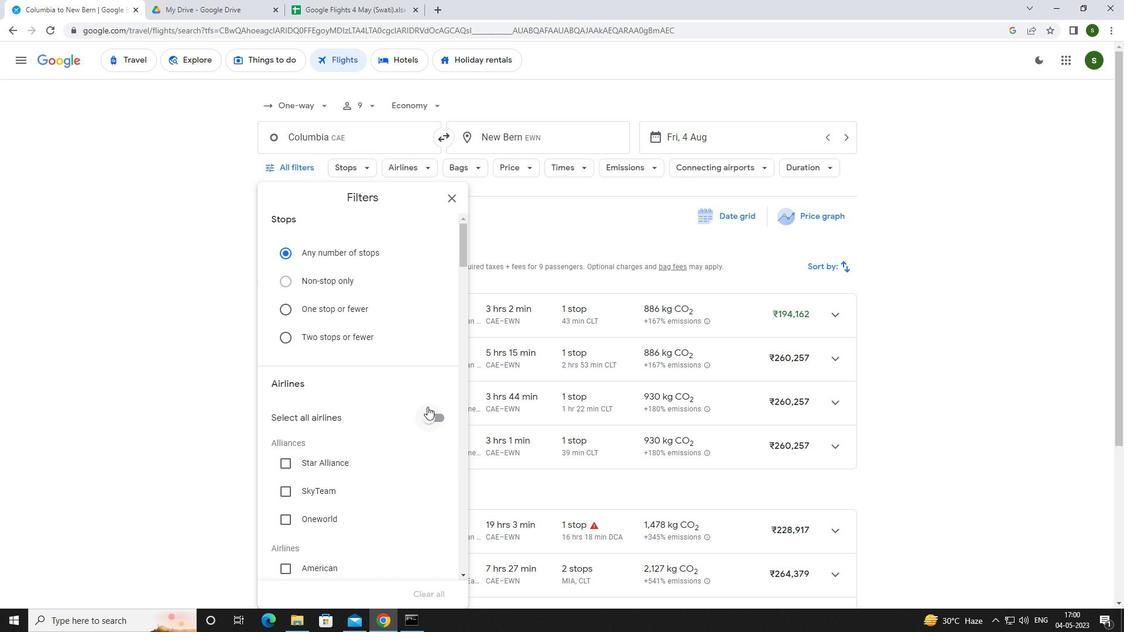 
Action: Mouse scrolled (427, 406) with delta (0, 0)
Screenshot: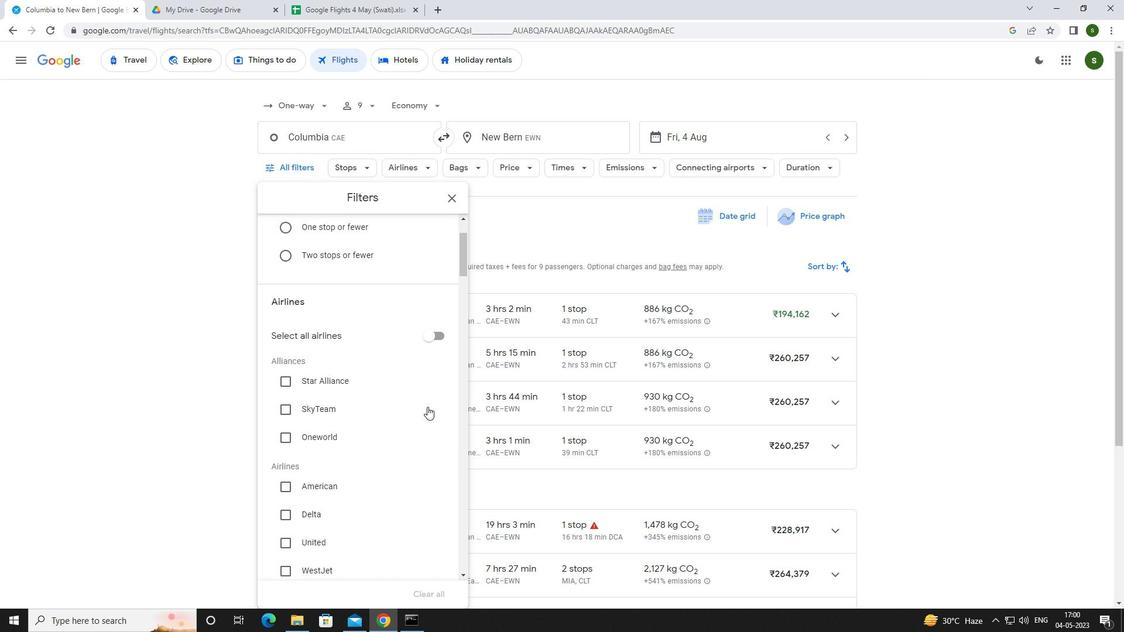
Action: Mouse scrolled (427, 406) with delta (0, 0)
Screenshot: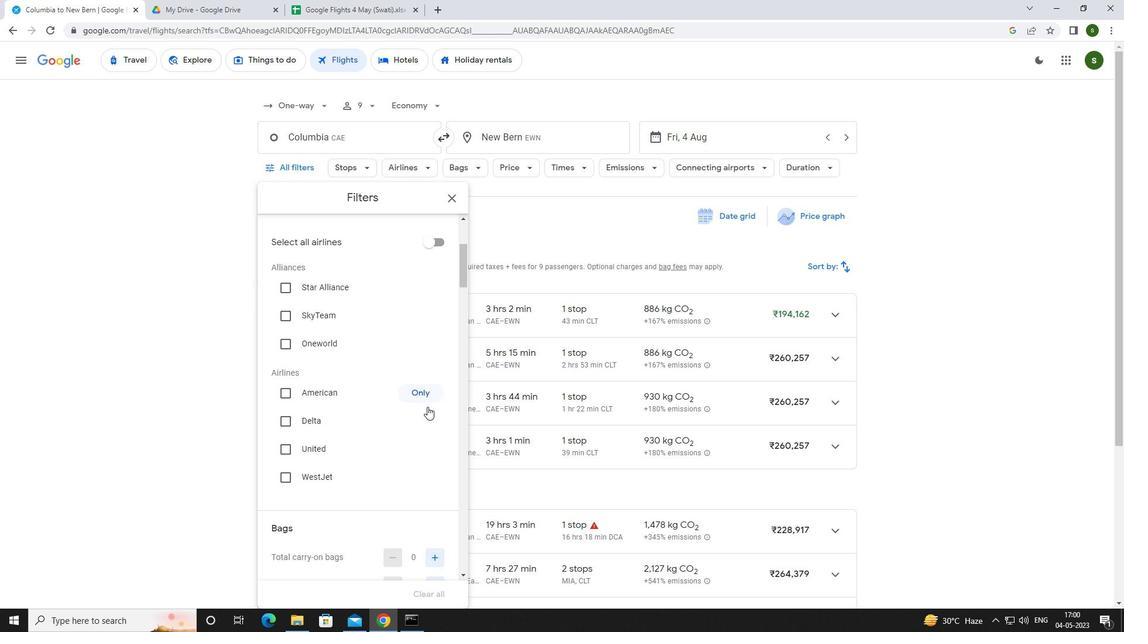 
Action: Mouse scrolled (427, 406) with delta (0, 0)
Screenshot: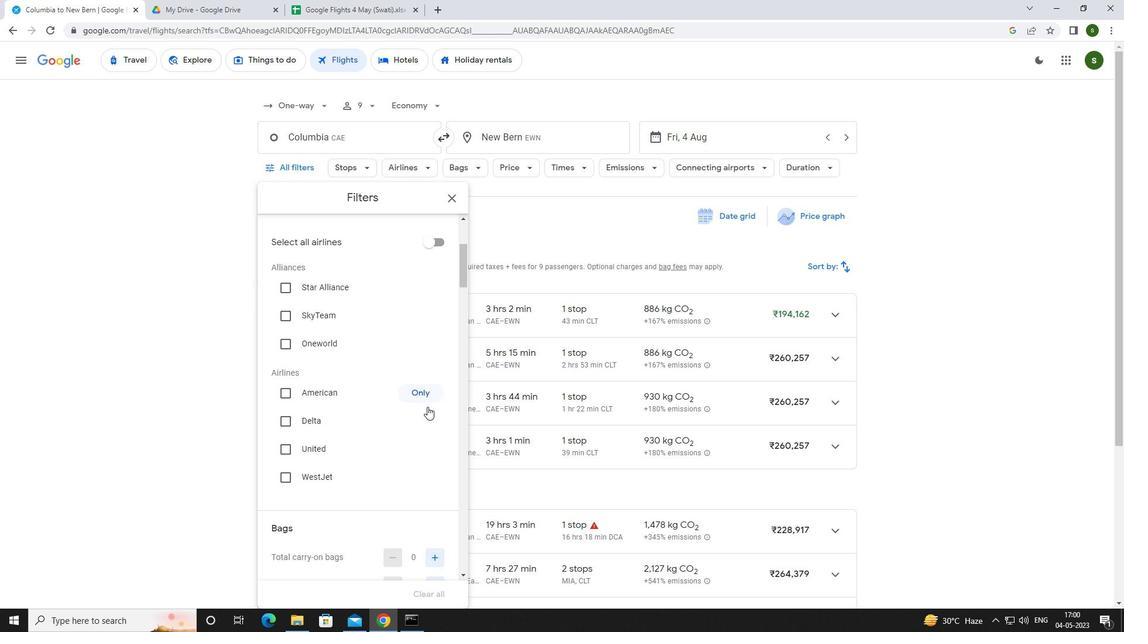 
Action: Mouse scrolled (427, 406) with delta (0, 0)
Screenshot: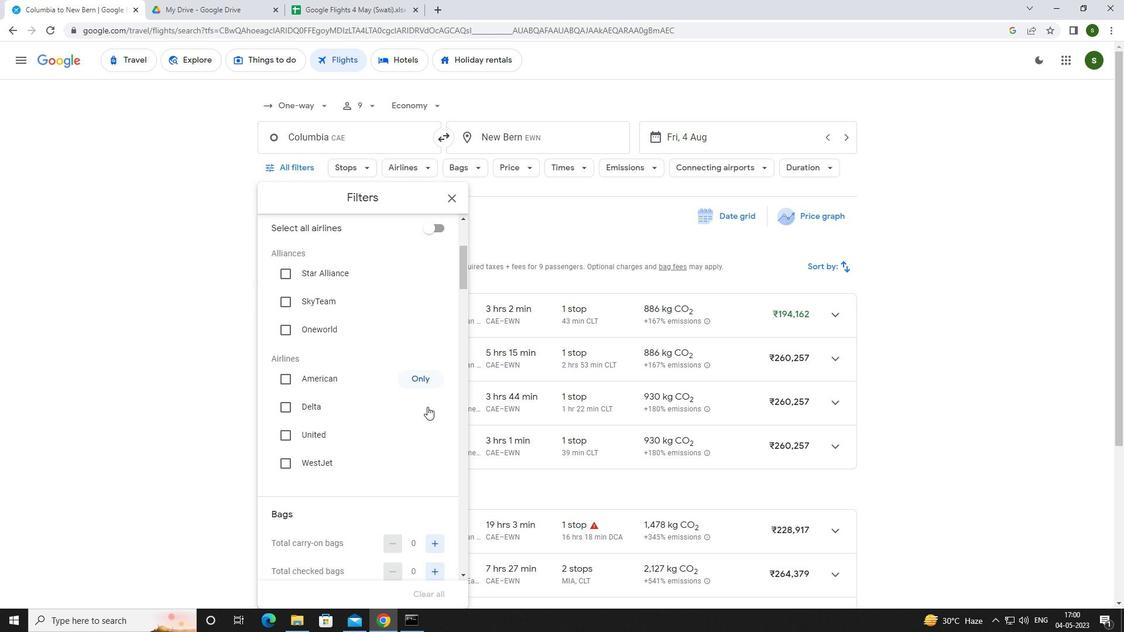
Action: Mouse moved to (430, 405)
Screenshot: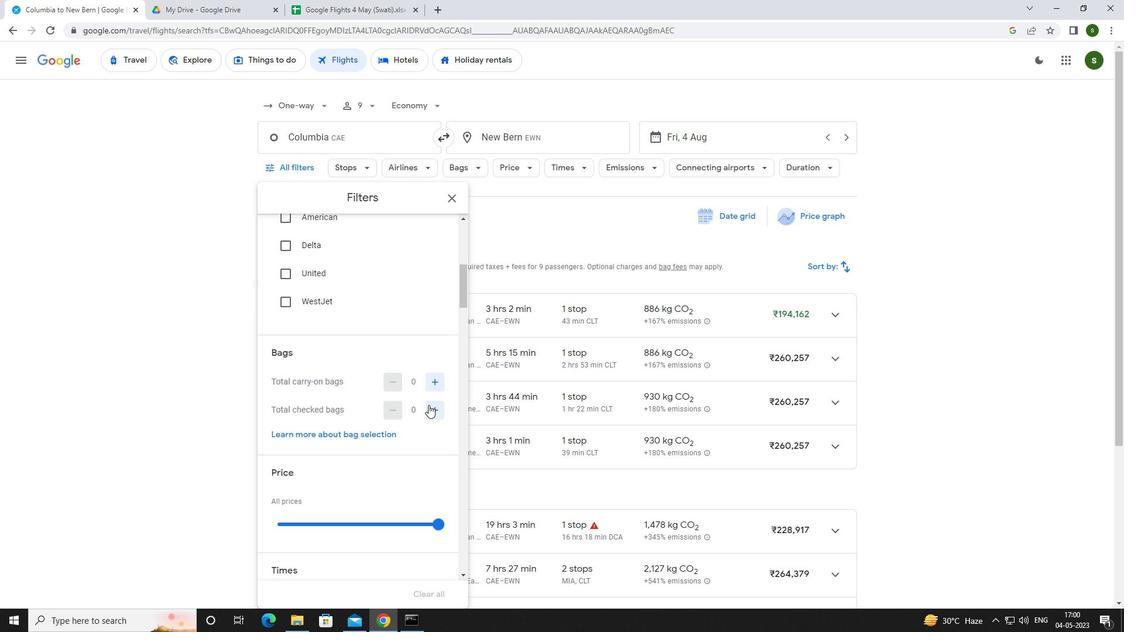 
Action: Mouse pressed left at (430, 405)
Screenshot: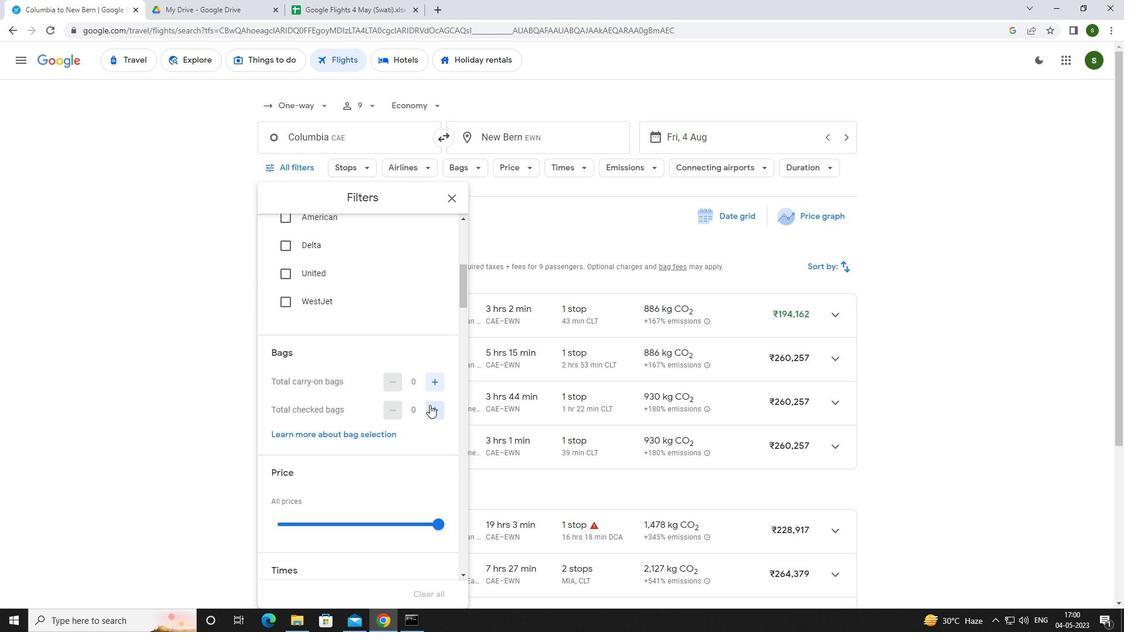 
Action: Mouse pressed left at (430, 405)
Screenshot: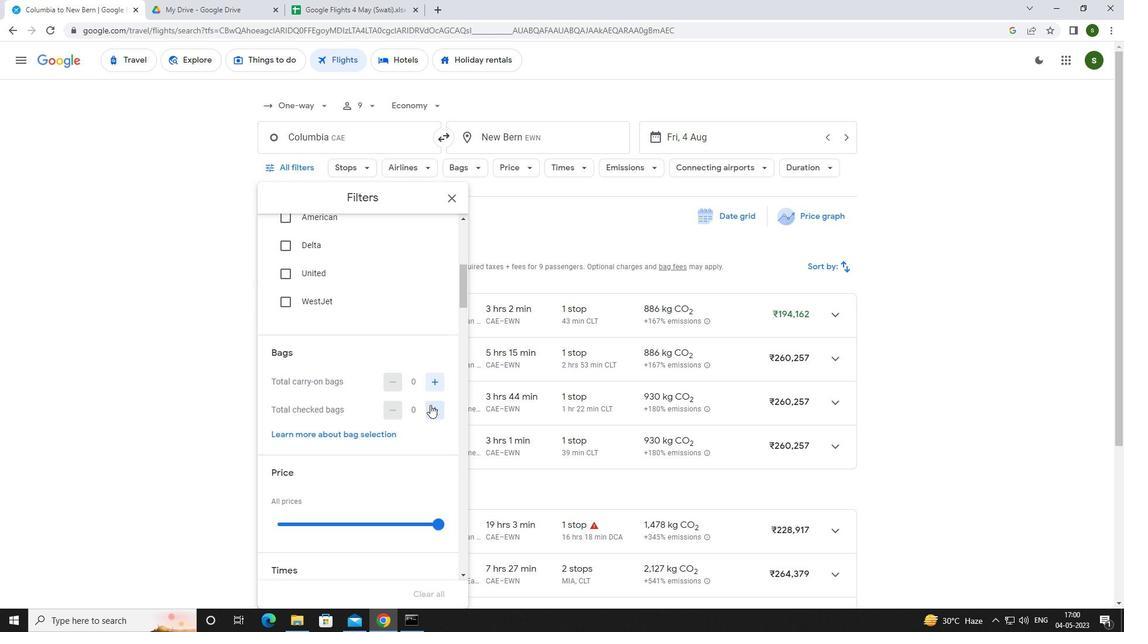 
Action: Mouse pressed left at (430, 405)
Screenshot: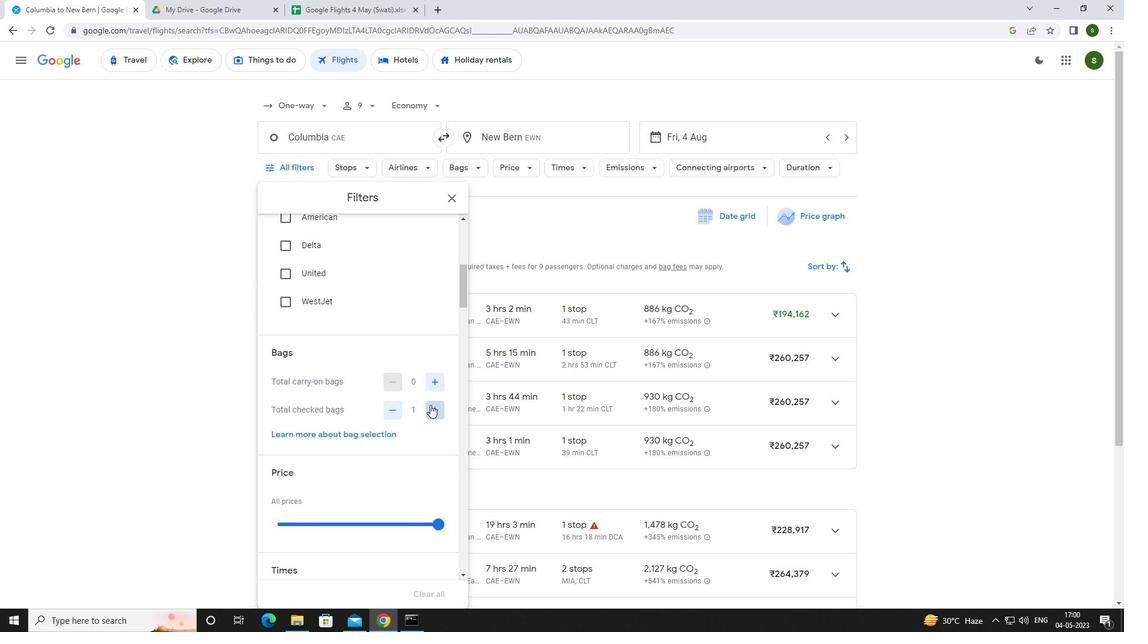 
Action: Mouse pressed left at (430, 405)
Screenshot: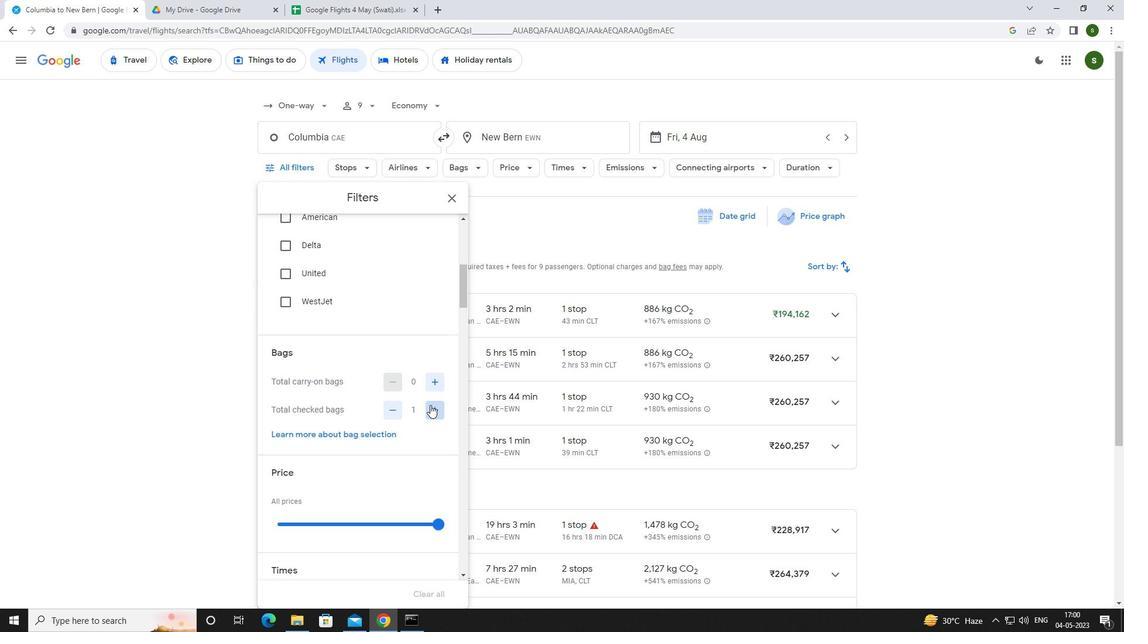 
Action: Mouse pressed left at (430, 405)
Screenshot: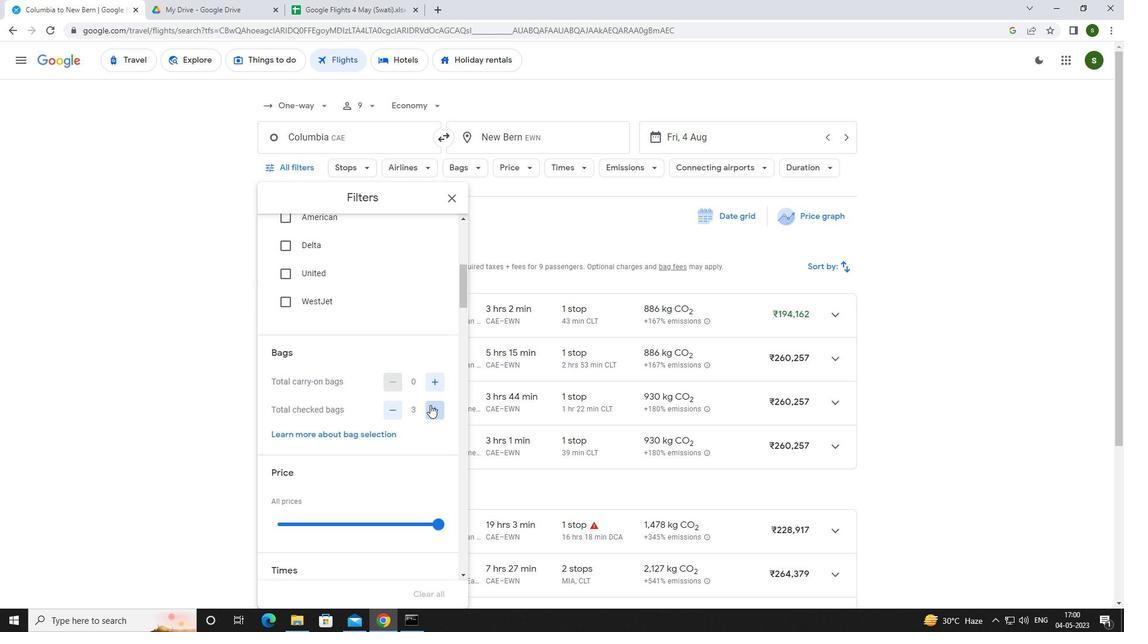 
Action: Mouse pressed left at (430, 405)
Screenshot: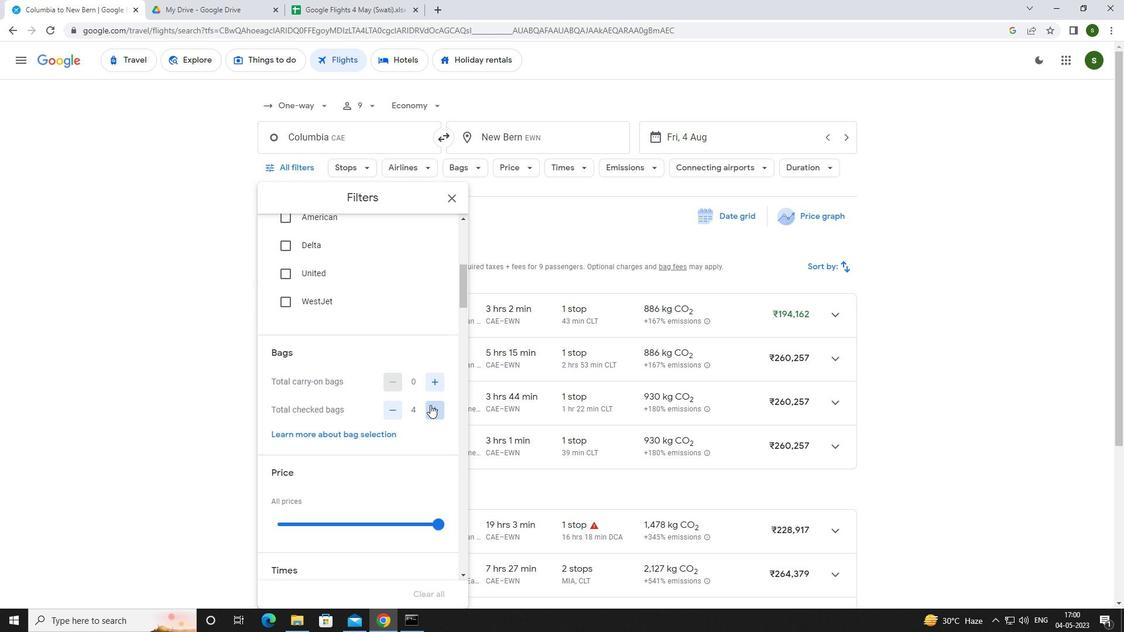 
Action: Mouse pressed left at (430, 405)
Screenshot: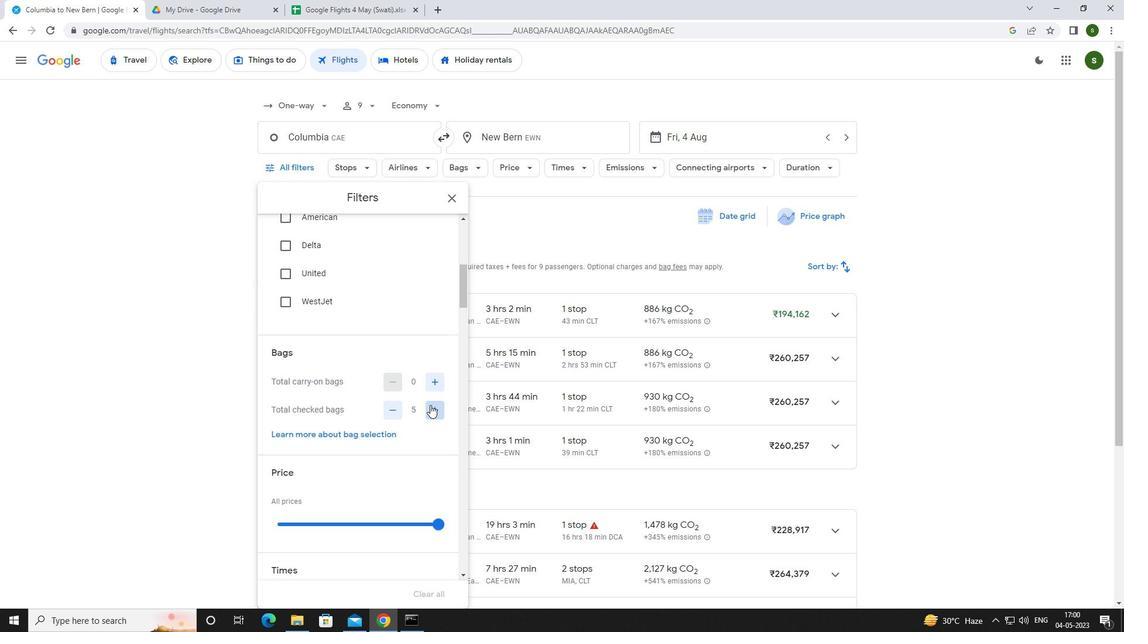 
Action: Mouse pressed left at (430, 405)
Screenshot: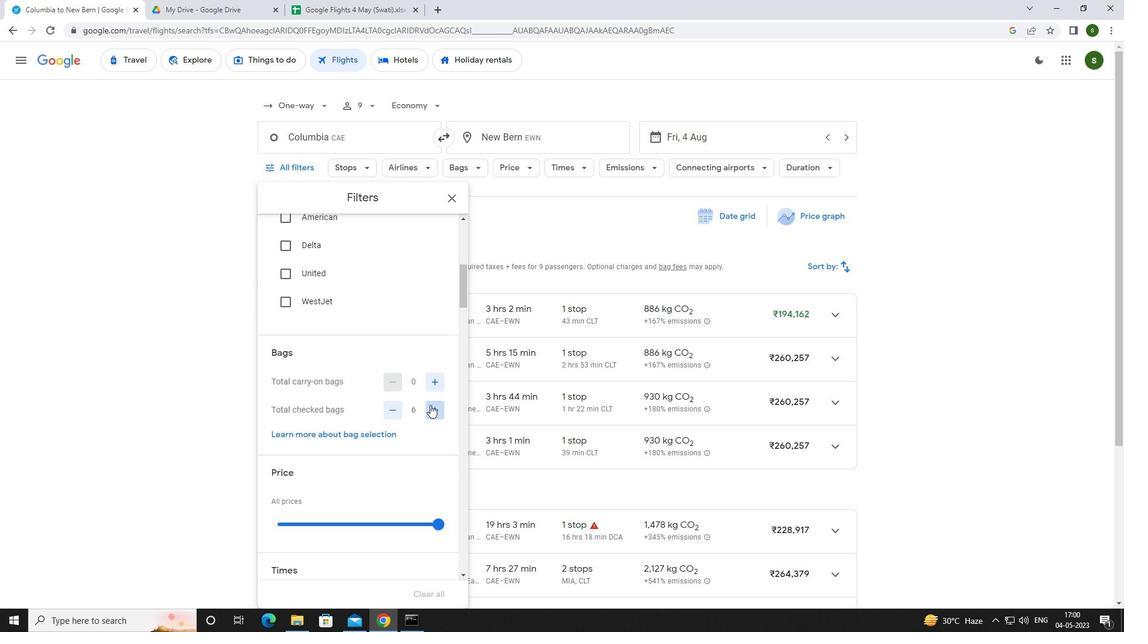 
Action: Mouse pressed left at (430, 405)
Screenshot: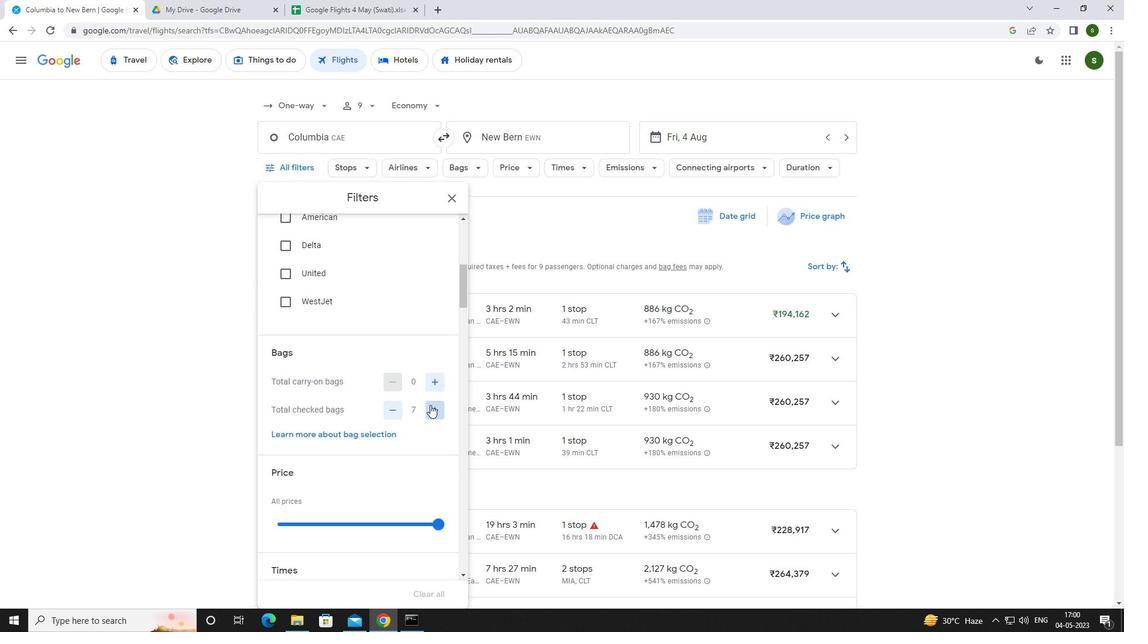 
Action: Mouse scrolled (430, 404) with delta (0, 0)
Screenshot: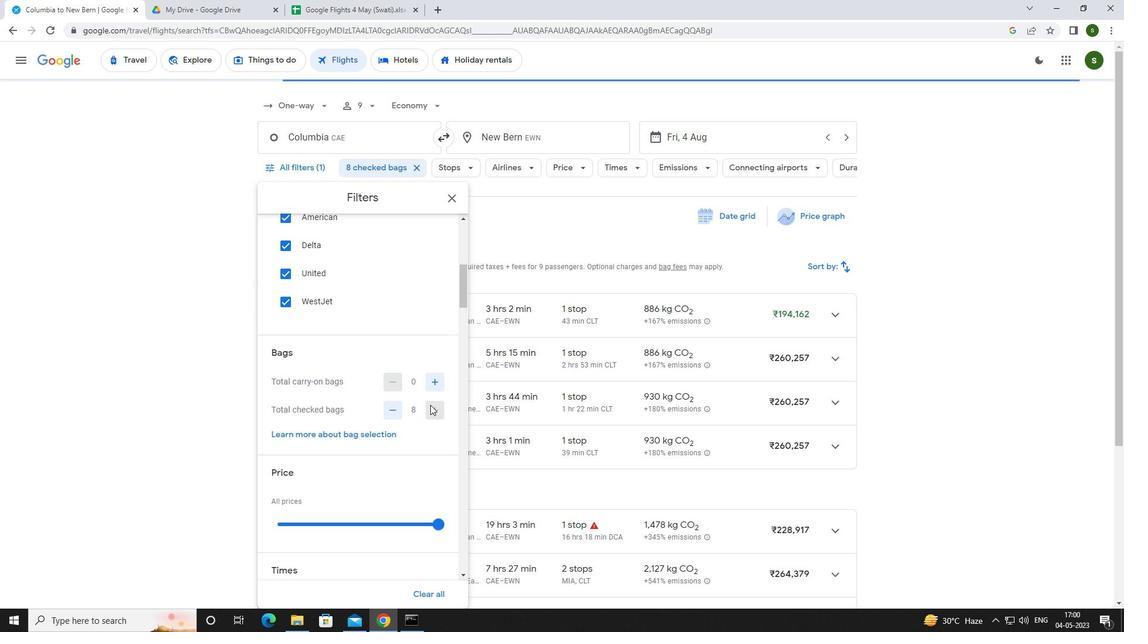 
Action: Mouse scrolled (430, 404) with delta (0, 0)
Screenshot: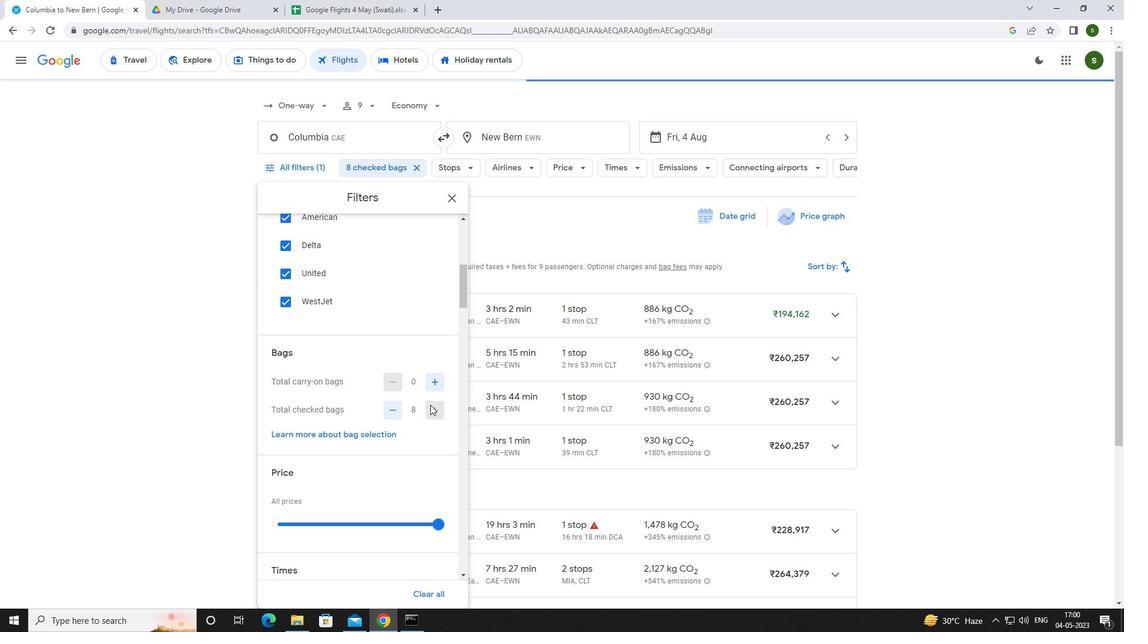 
Action: Mouse moved to (434, 408)
Screenshot: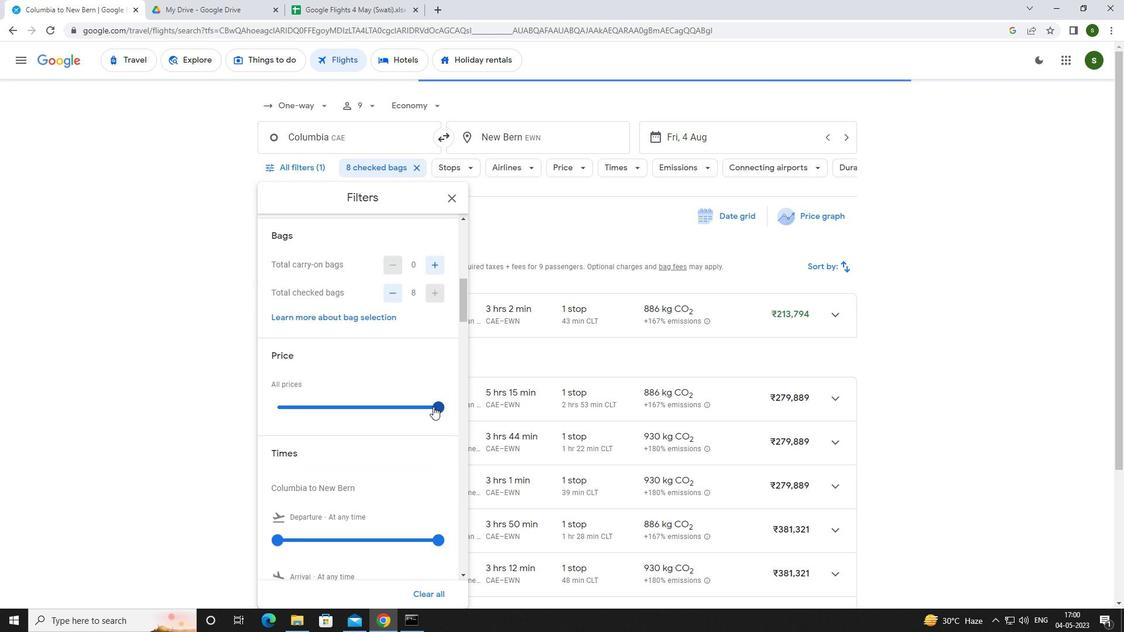
Action: Mouse pressed left at (434, 408)
Screenshot: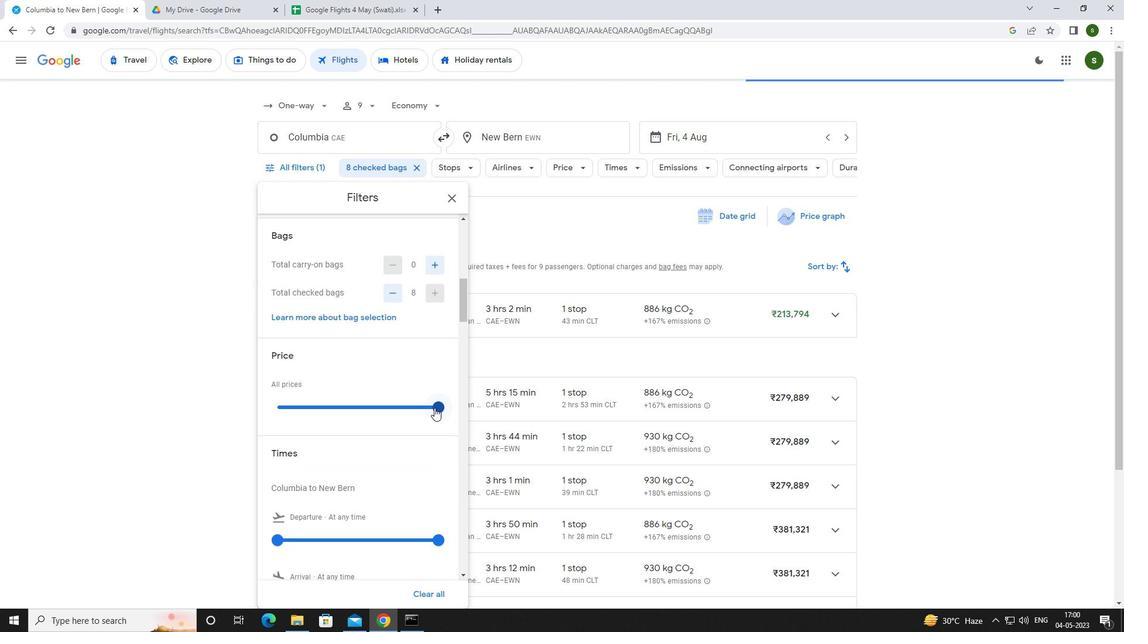 
Action: Mouse moved to (284, 407)
Screenshot: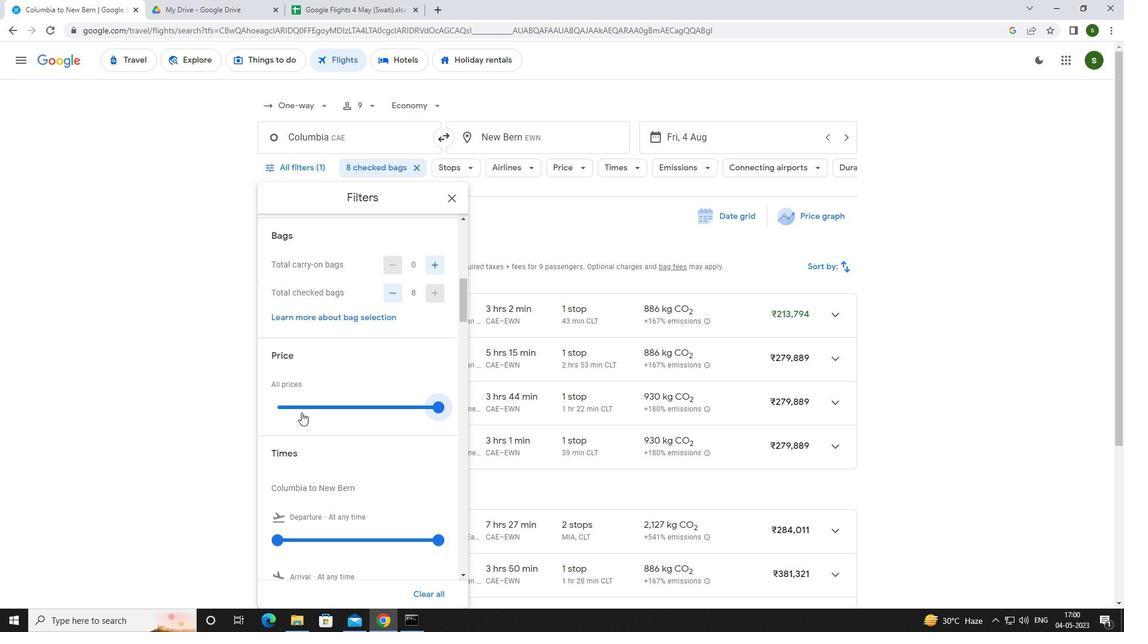 
Action: Mouse pressed left at (284, 407)
Screenshot: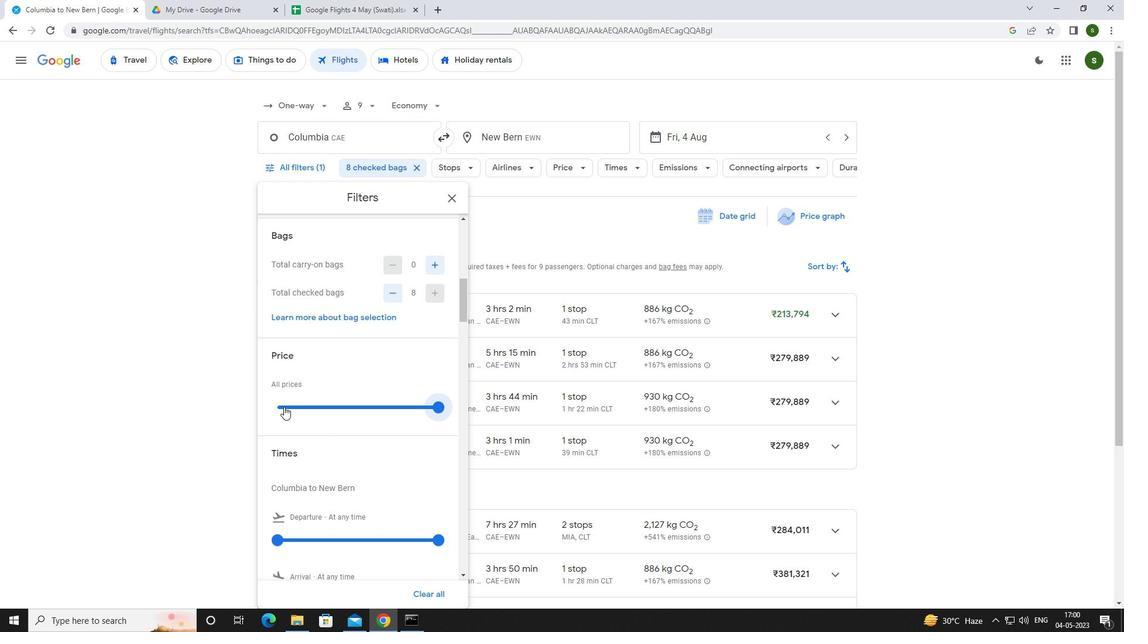 
Action: Mouse pressed left at (284, 407)
Screenshot: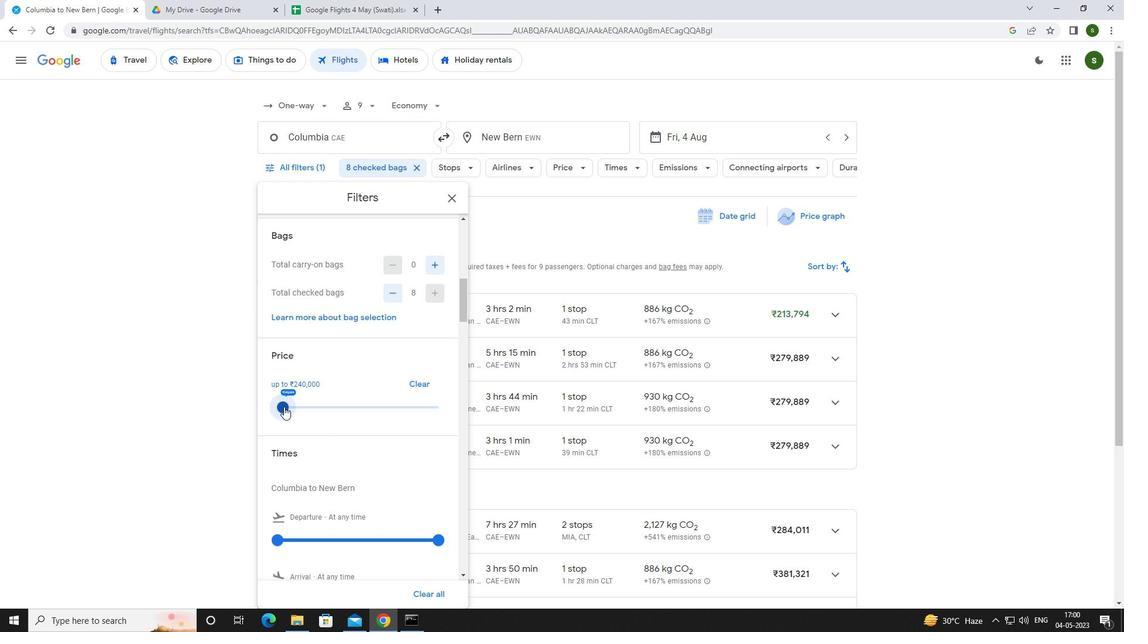 
Action: Mouse moved to (275, 407)
Screenshot: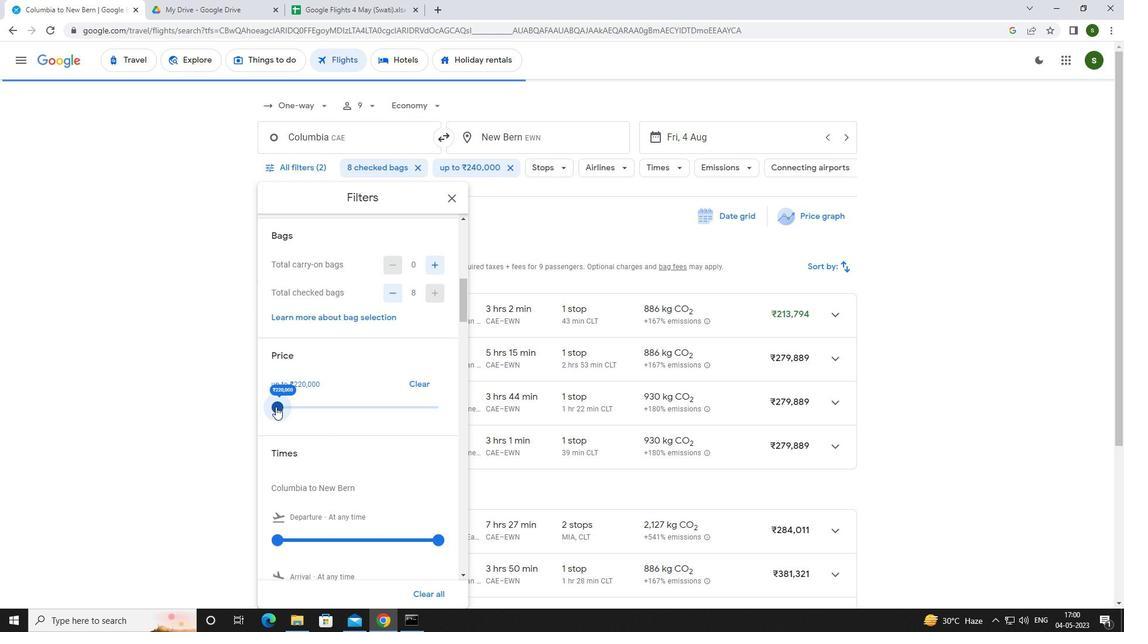 
Action: Mouse scrolled (275, 406) with delta (0, 0)
Screenshot: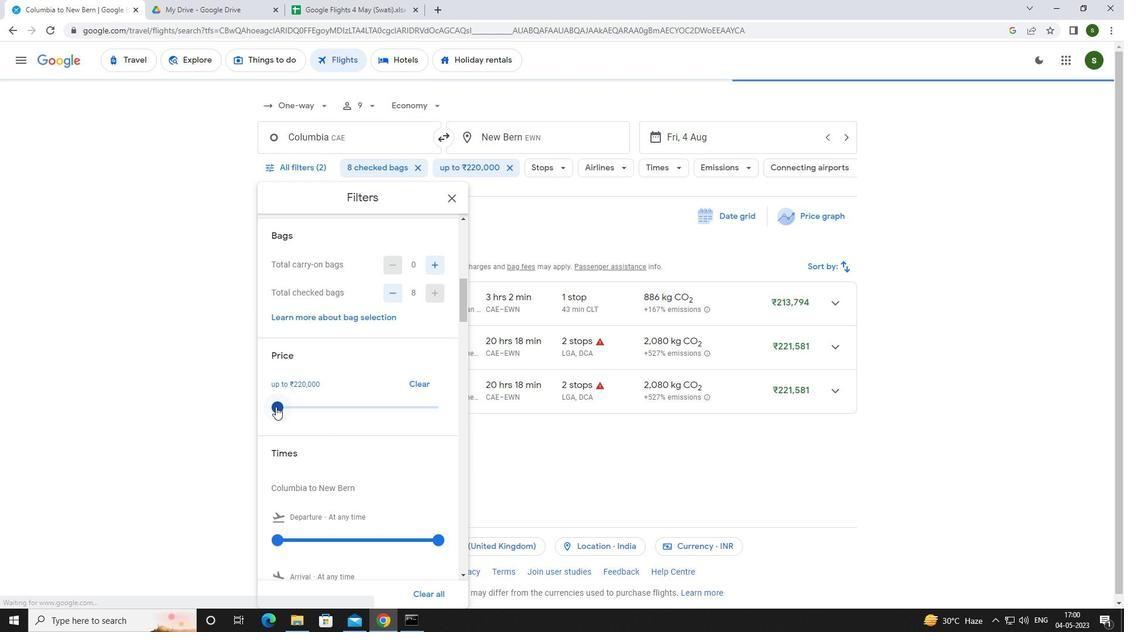 
Action: Mouse scrolled (275, 406) with delta (0, 0)
Screenshot: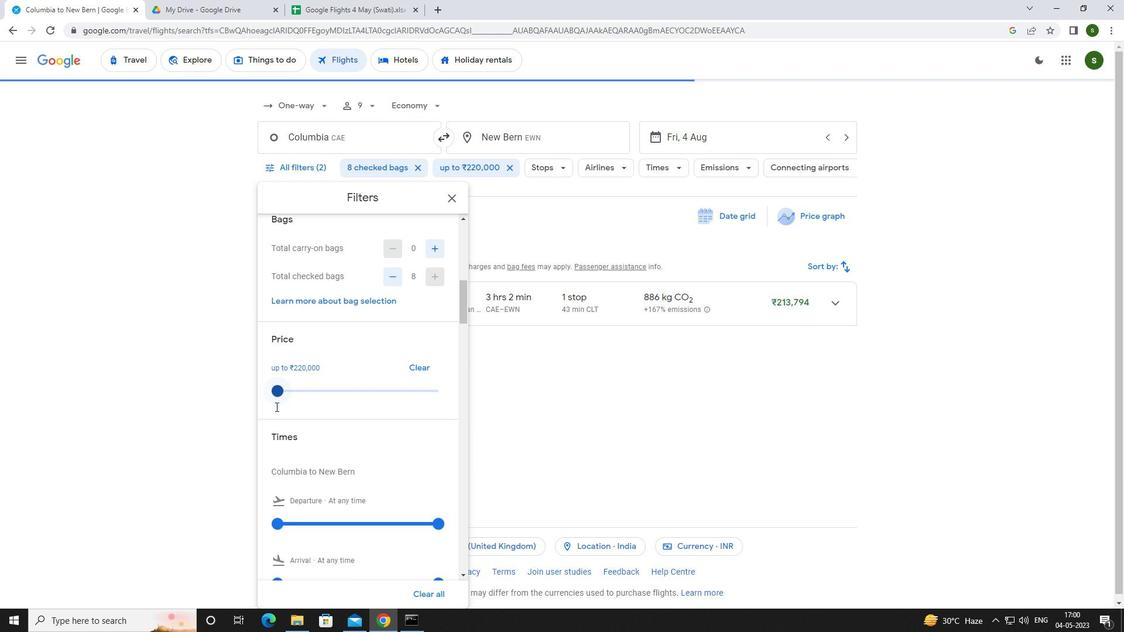 
Action: Mouse moved to (279, 420)
Screenshot: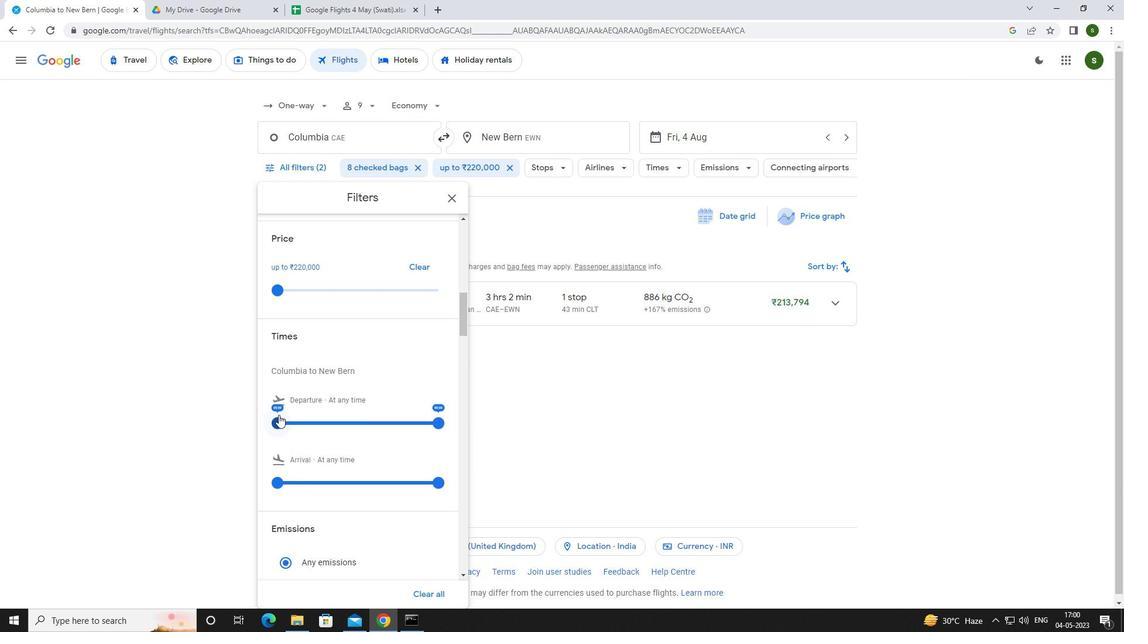
Action: Mouse pressed left at (279, 420)
Screenshot: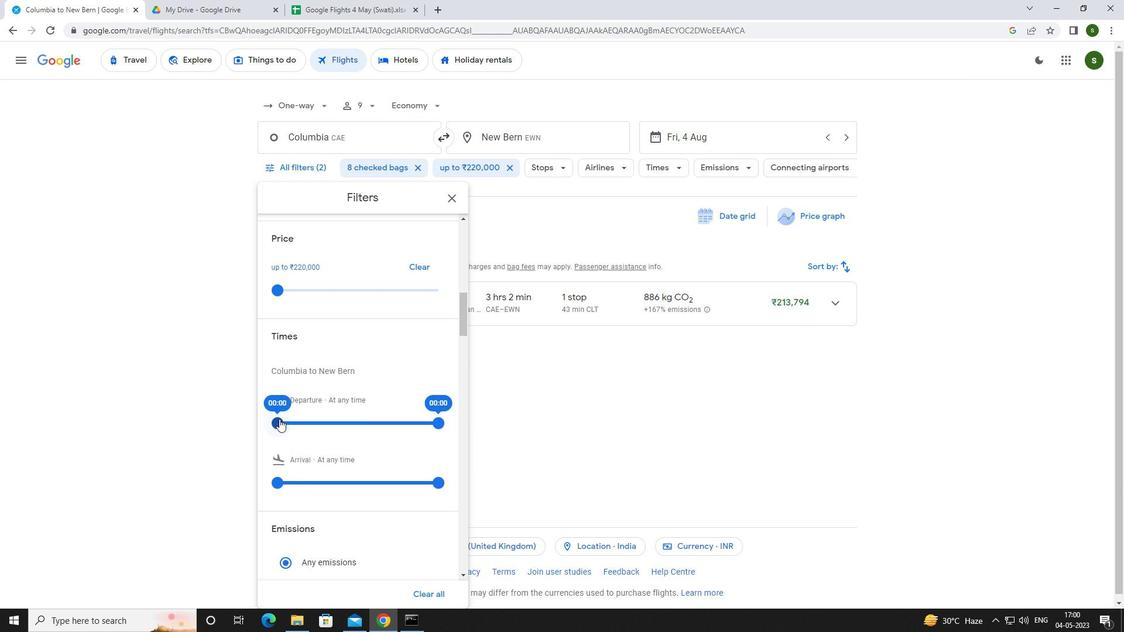 
Action: Mouse moved to (628, 436)
Screenshot: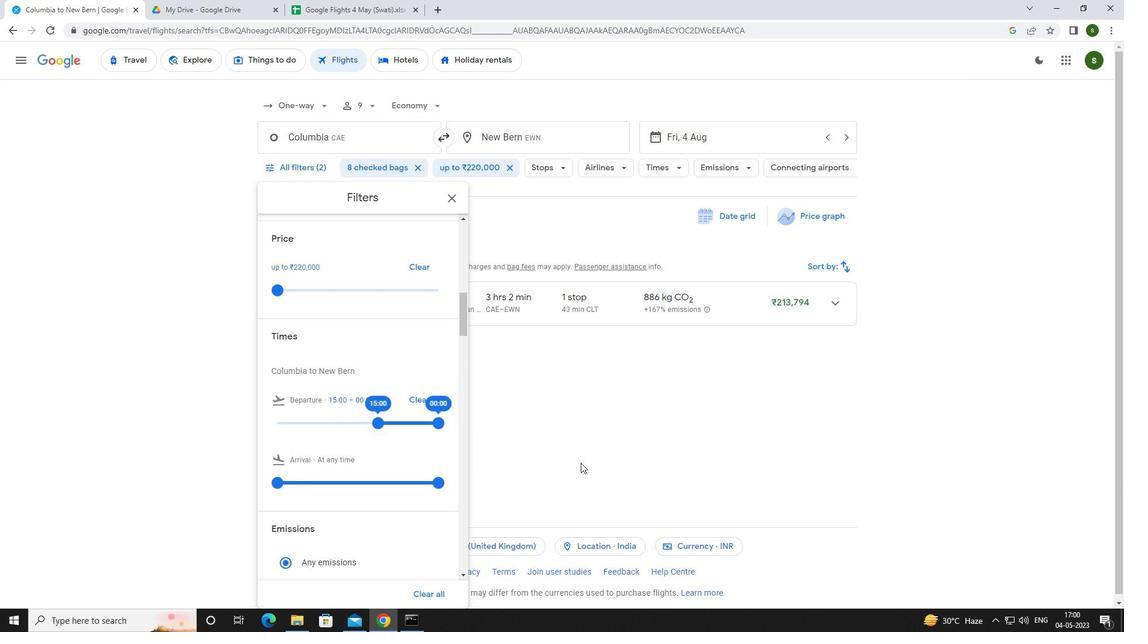 
Action: Mouse pressed left at (628, 436)
Screenshot: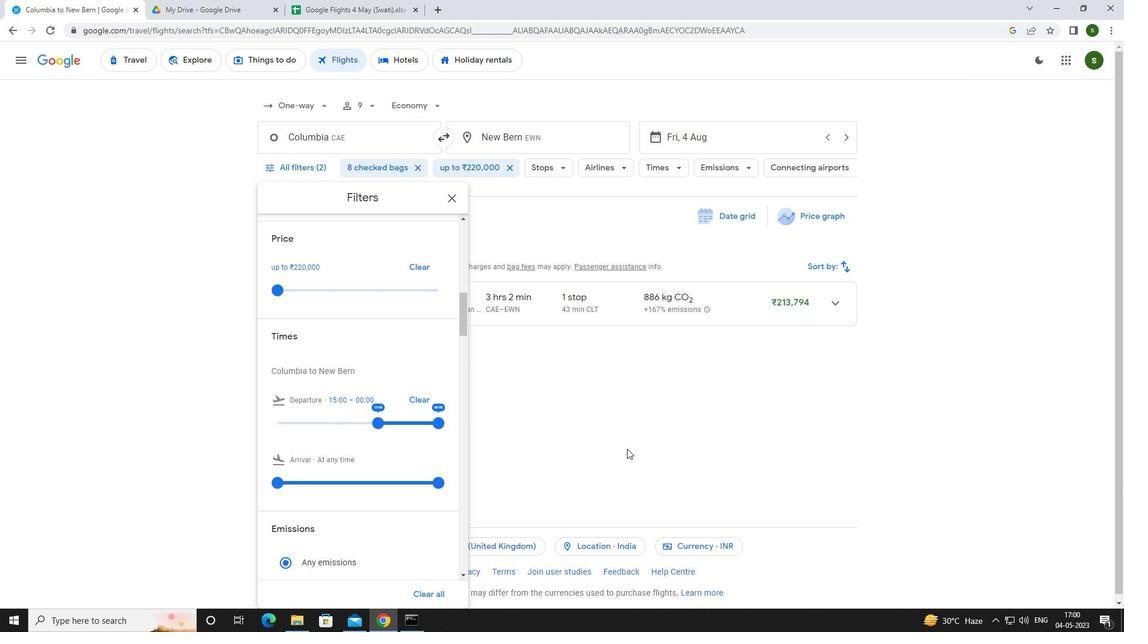 
